 Task: Look for space in Sayama, Japan from 11th June, 2023 to 17th June, 2023 for 1 adult in price range Rs.5000 to Rs.12000. Place can be private room with 1  bedroom having 1 bed and 1 bathroom. Property type can be house, flat, guest house, hotel. Booking option can be shelf check-in. Required host language is English.
Action: Mouse moved to (423, 97)
Screenshot: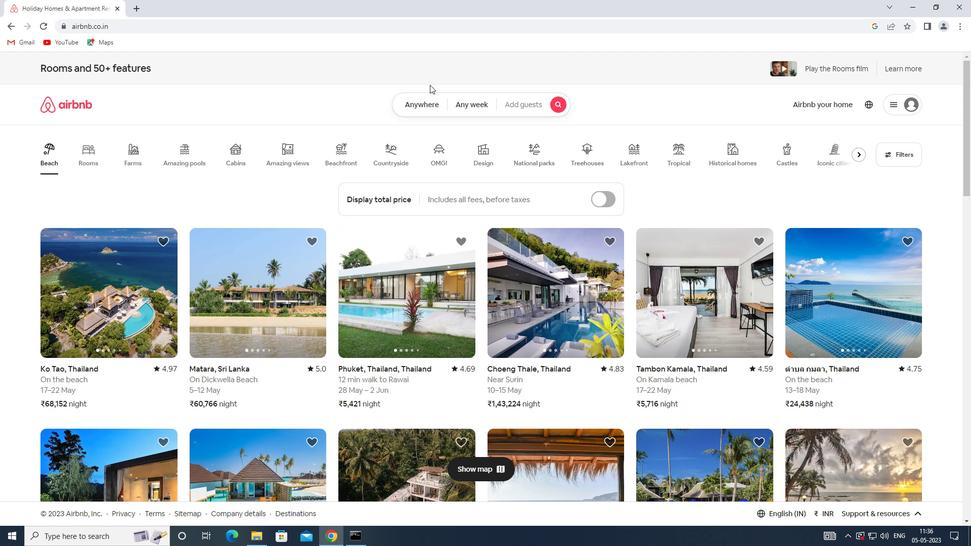 
Action: Mouse pressed left at (423, 97)
Screenshot: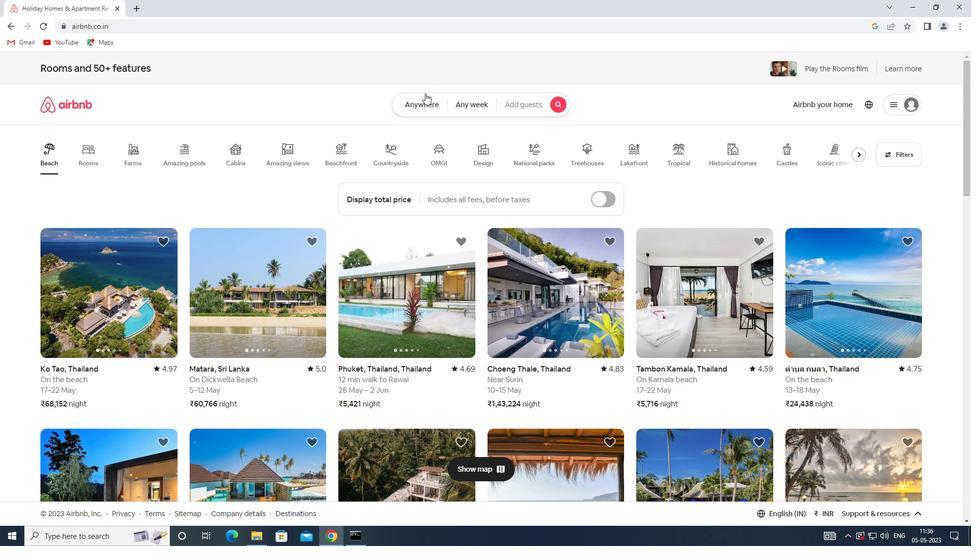 
Action: Mouse moved to (336, 140)
Screenshot: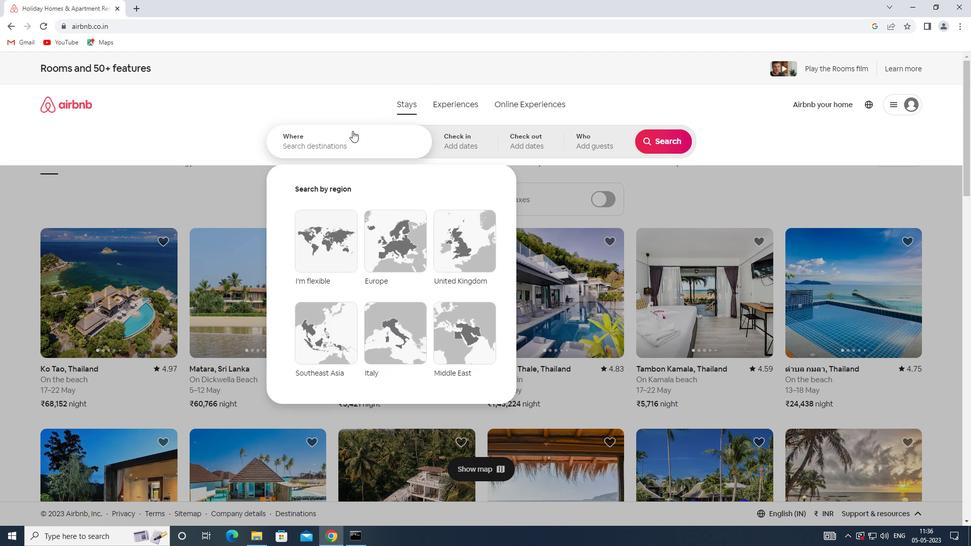 
Action: Mouse pressed left at (336, 140)
Screenshot: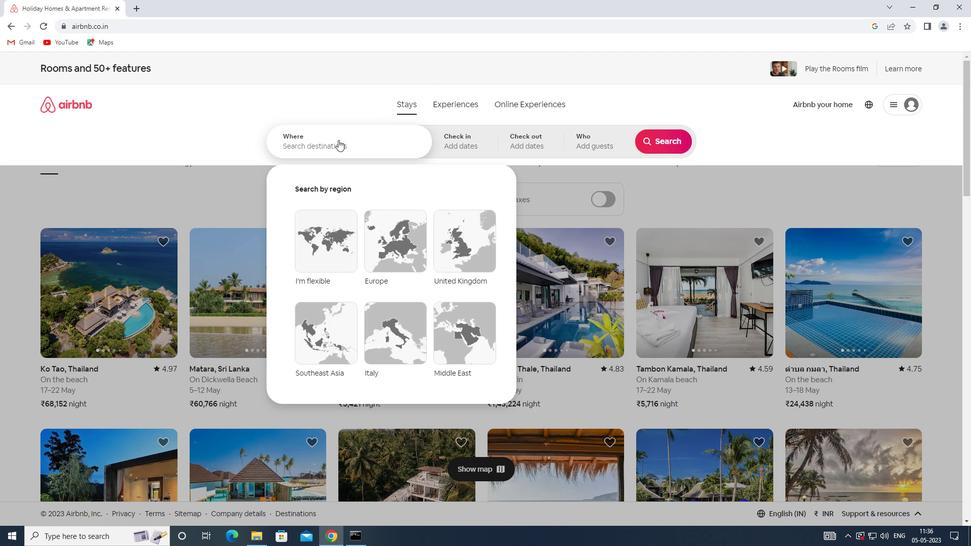 
Action: Key pressed <Key.shift>SAYAMA.<Key.backspace>,<Key.shift><Key.shift><Key.shift><Key.shift><Key.shift><Key.shift><Key.shift><Key.shift><Key.shift><Key.shift><Key.shift><Key.shift><Key.shift><Key.shift><Key.shift><Key.shift><Key.shift>JAPAN
Screenshot: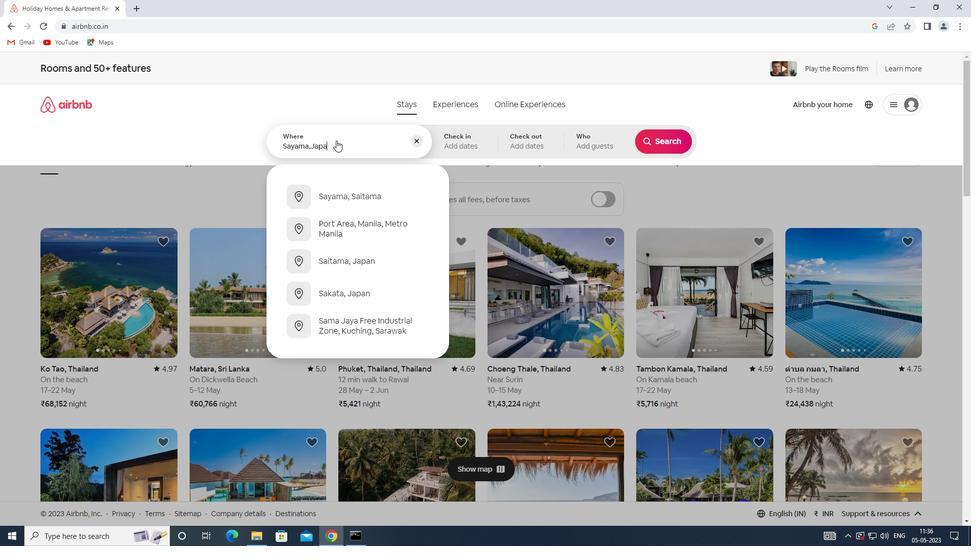 
Action: Mouse moved to (460, 147)
Screenshot: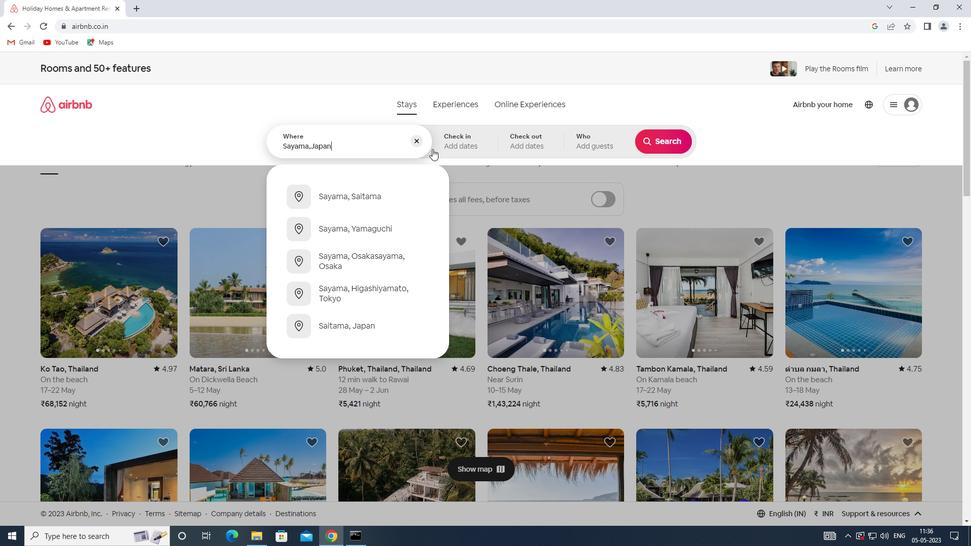 
Action: Mouse pressed left at (460, 147)
Screenshot: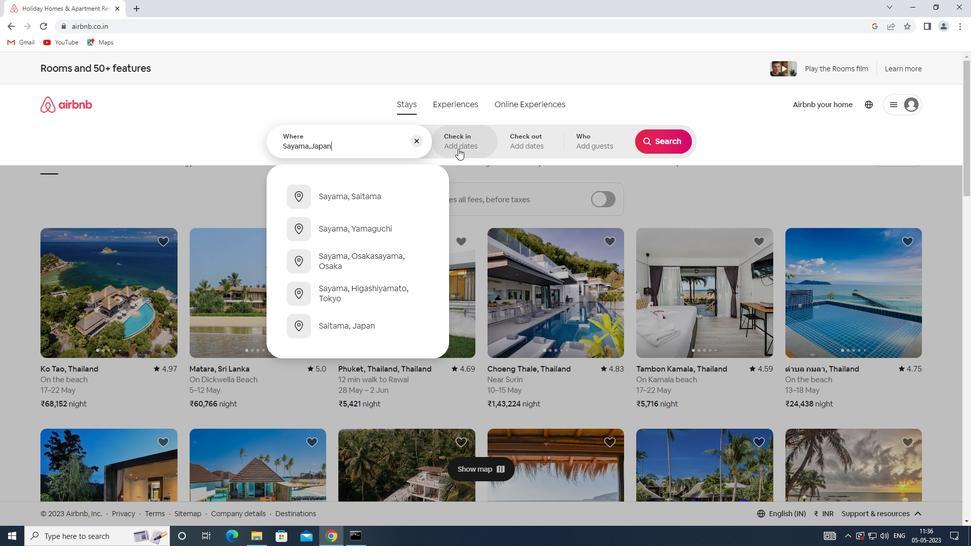 
Action: Mouse moved to (513, 321)
Screenshot: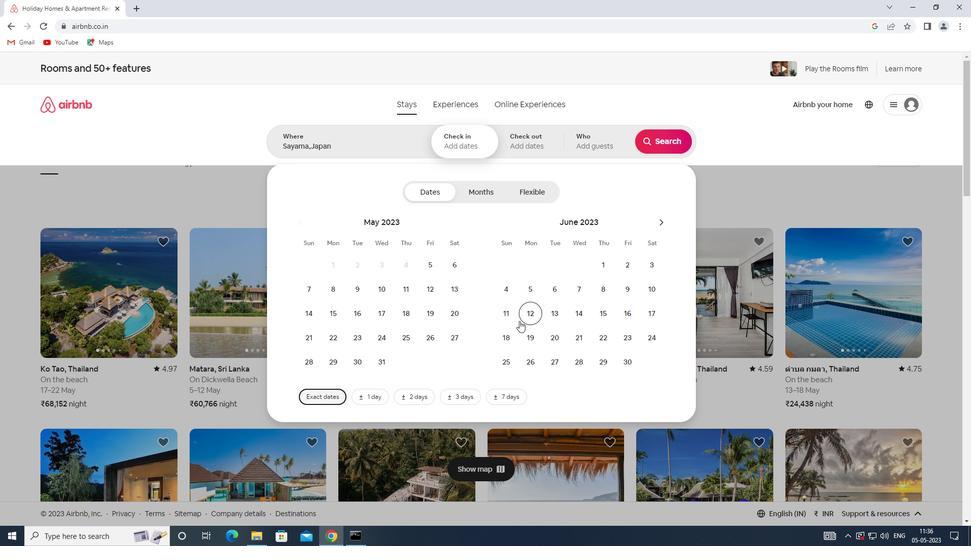 
Action: Mouse pressed left at (513, 321)
Screenshot: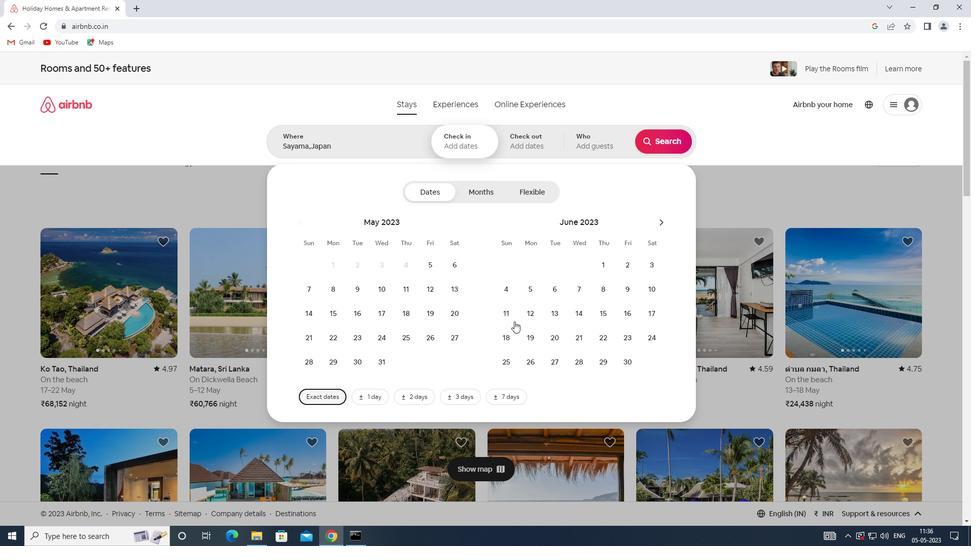 
Action: Mouse moved to (660, 316)
Screenshot: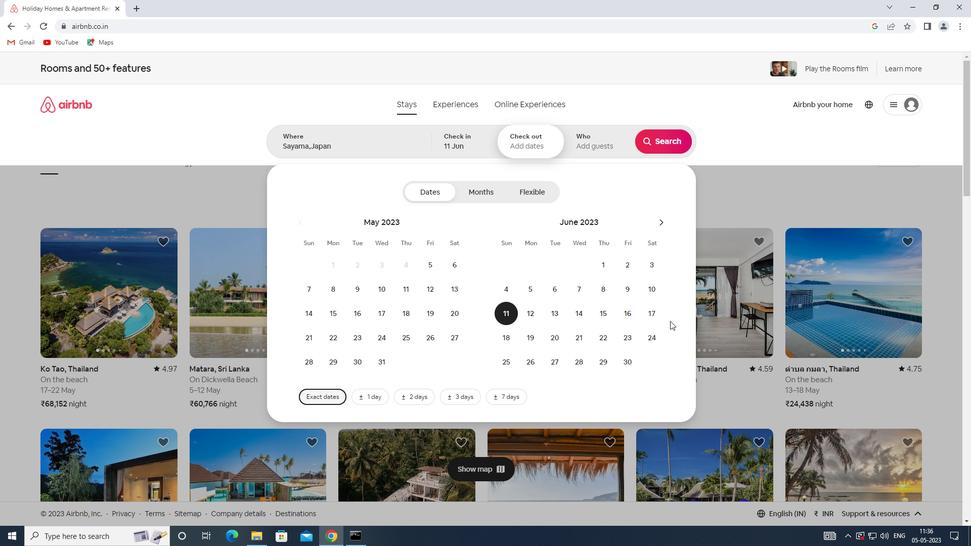 
Action: Mouse pressed left at (660, 316)
Screenshot: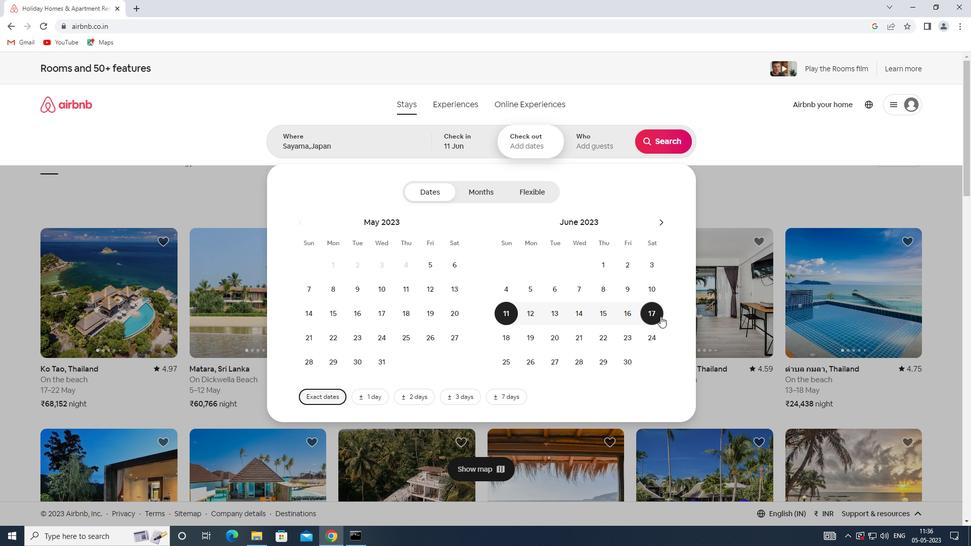 
Action: Mouse moved to (601, 137)
Screenshot: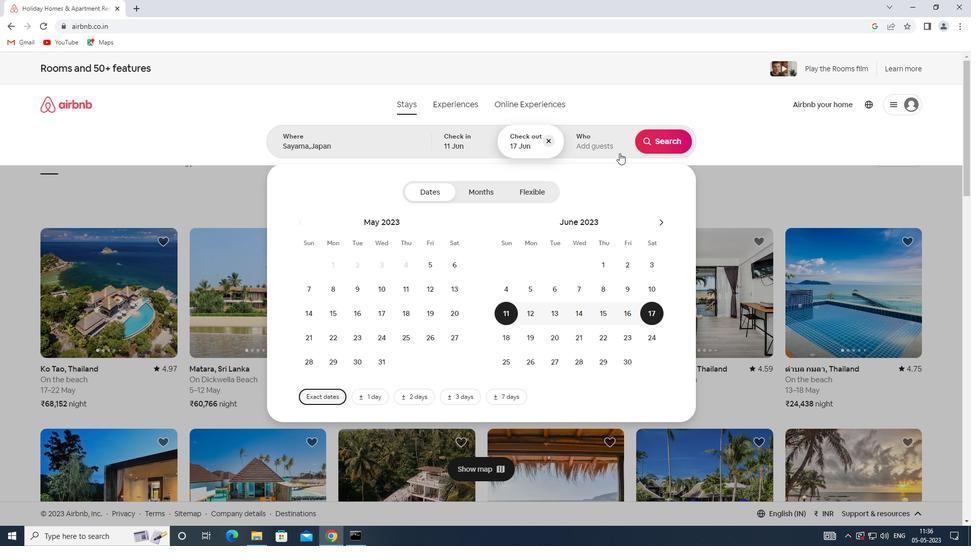 
Action: Mouse pressed left at (601, 137)
Screenshot: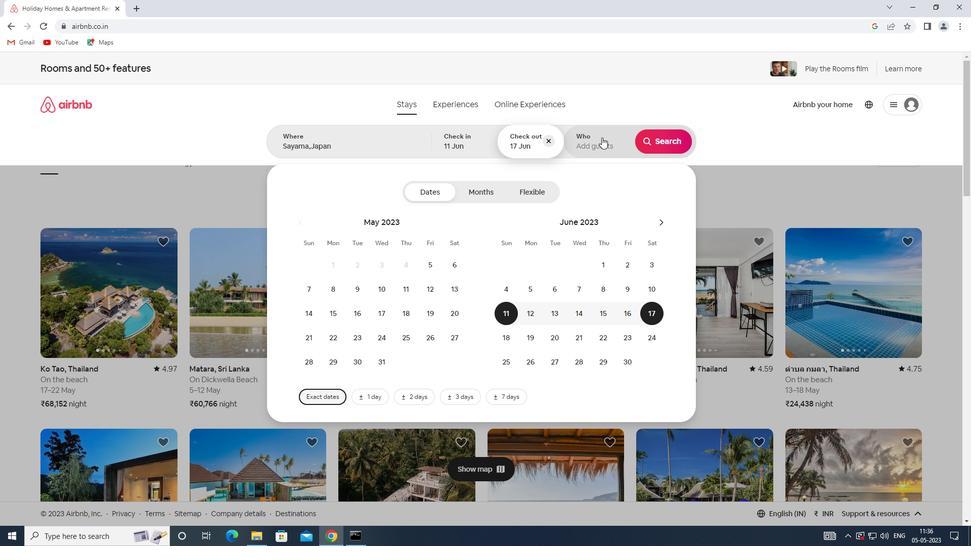 
Action: Mouse moved to (662, 192)
Screenshot: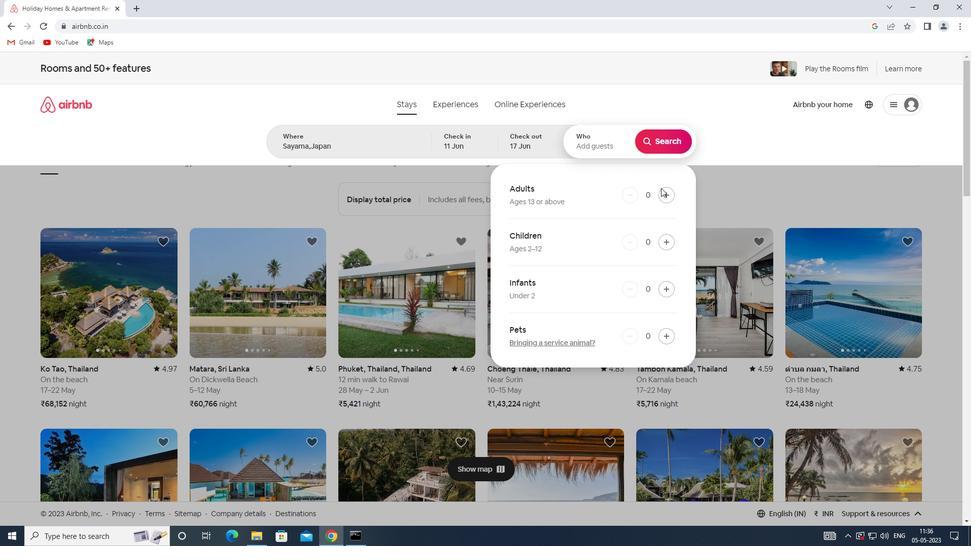 
Action: Mouse pressed left at (662, 192)
Screenshot: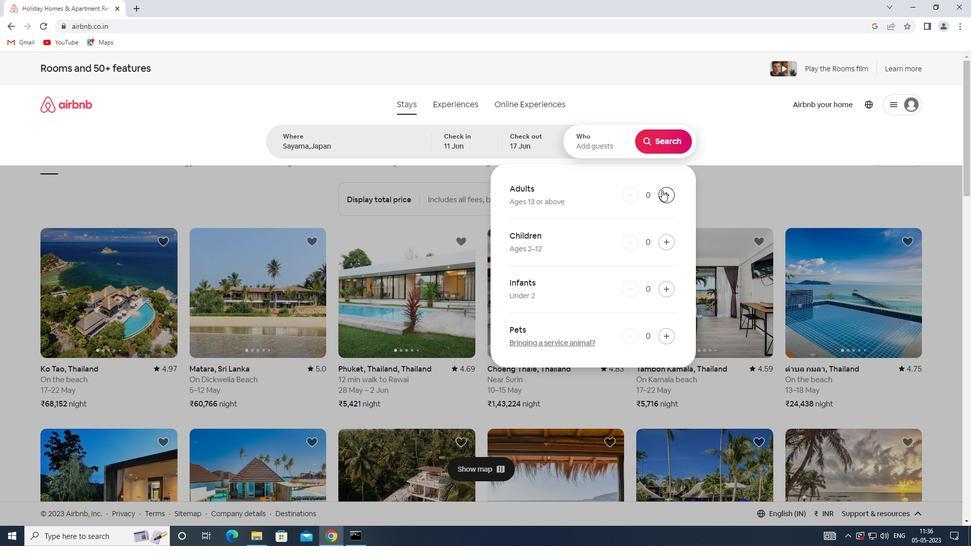 
Action: Mouse moved to (660, 131)
Screenshot: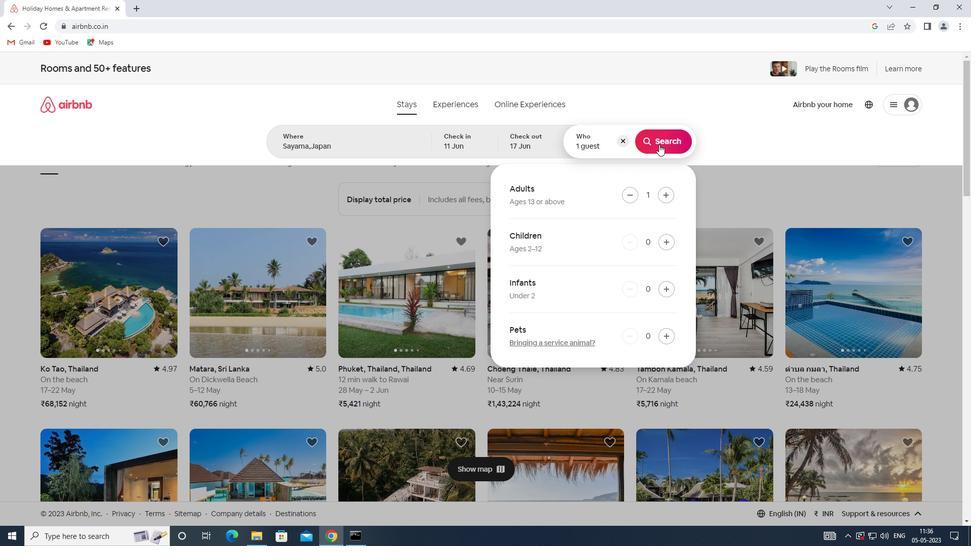 
Action: Mouse pressed left at (660, 131)
Screenshot: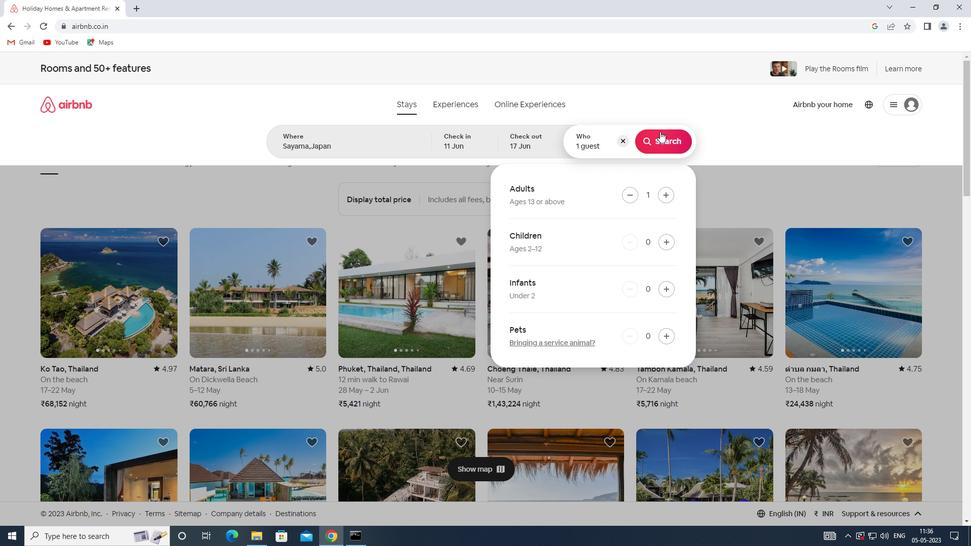 
Action: Mouse moved to (926, 106)
Screenshot: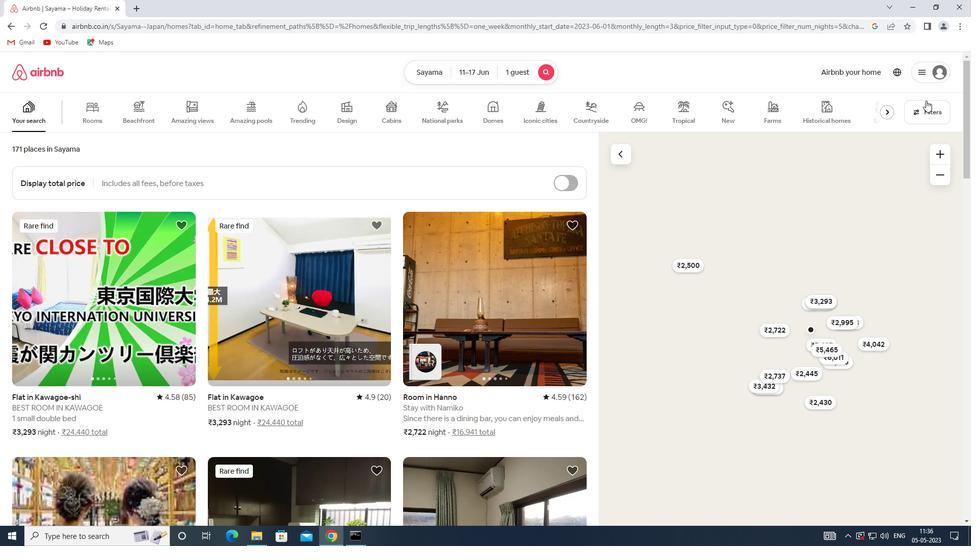 
Action: Mouse pressed left at (926, 106)
Screenshot: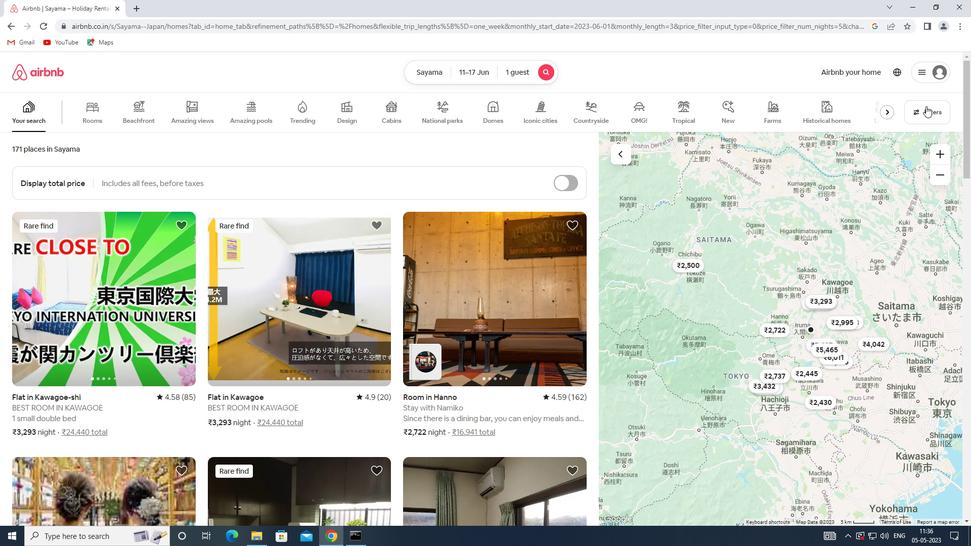 
Action: Mouse moved to (355, 362)
Screenshot: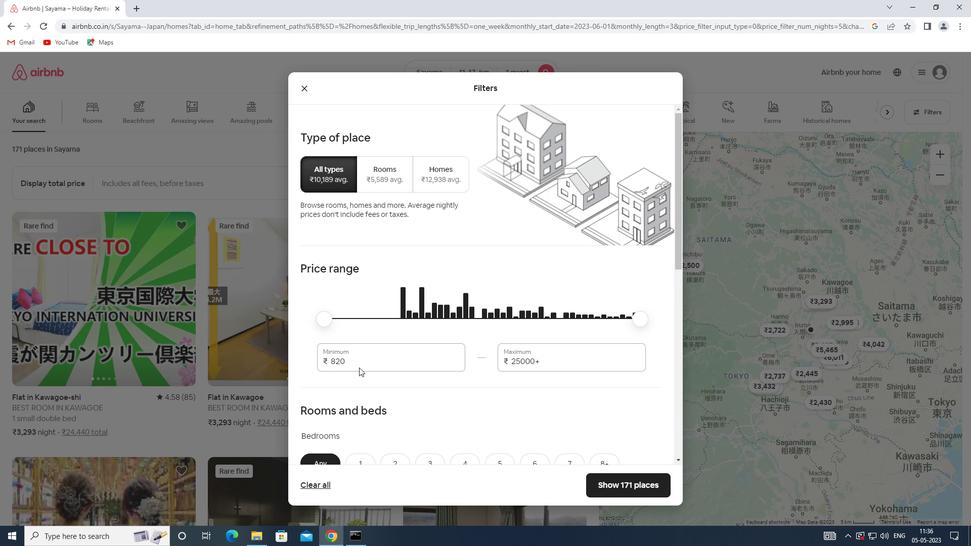
Action: Mouse pressed left at (355, 362)
Screenshot: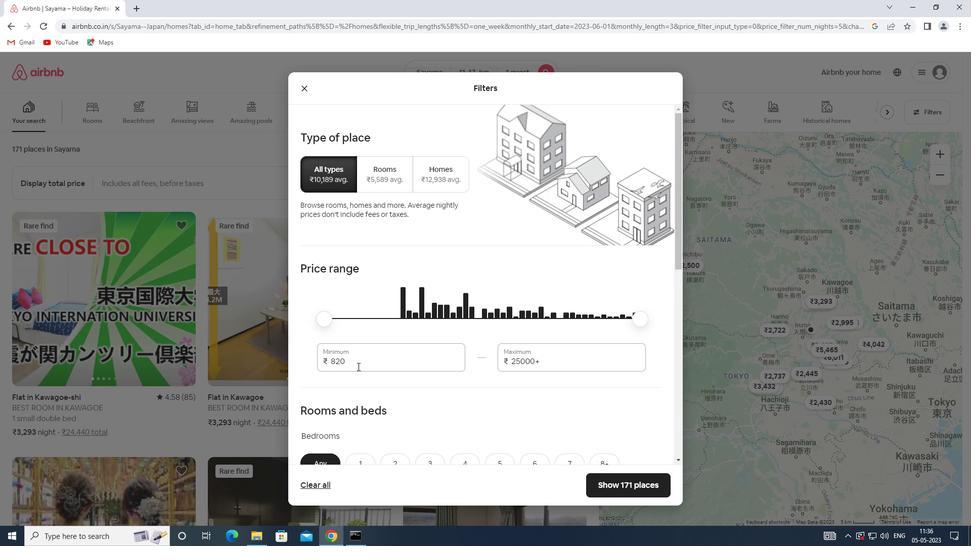 
Action: Mouse moved to (313, 361)
Screenshot: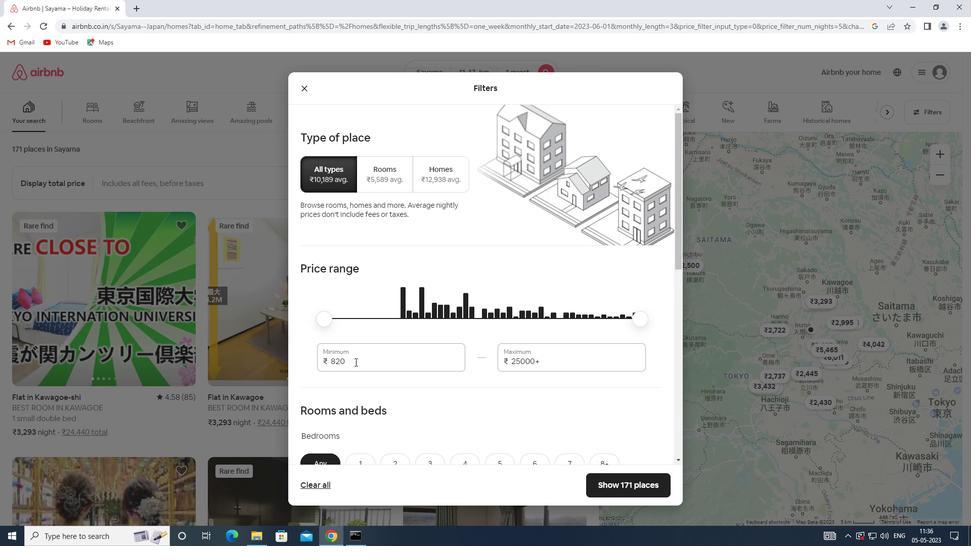 
Action: Key pressed 5000
Screenshot: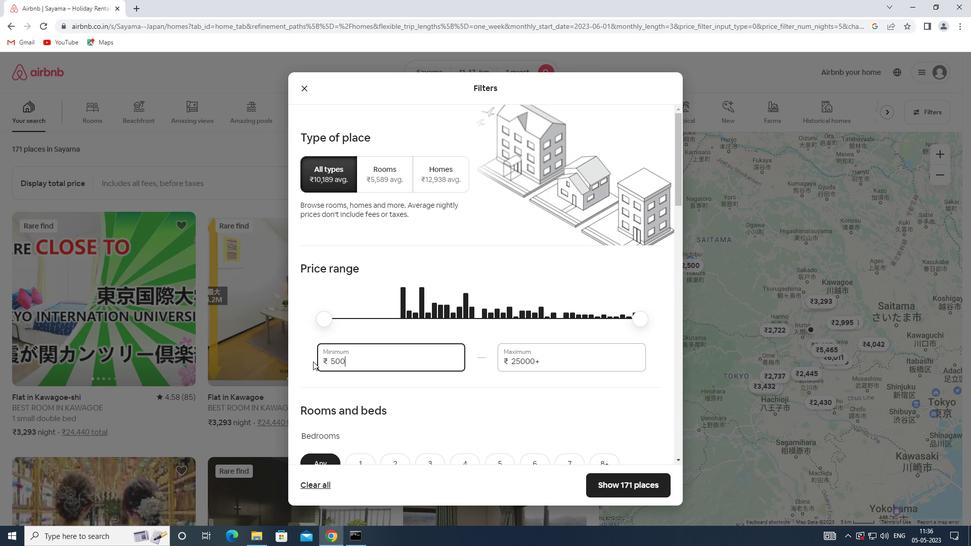 
Action: Mouse moved to (542, 362)
Screenshot: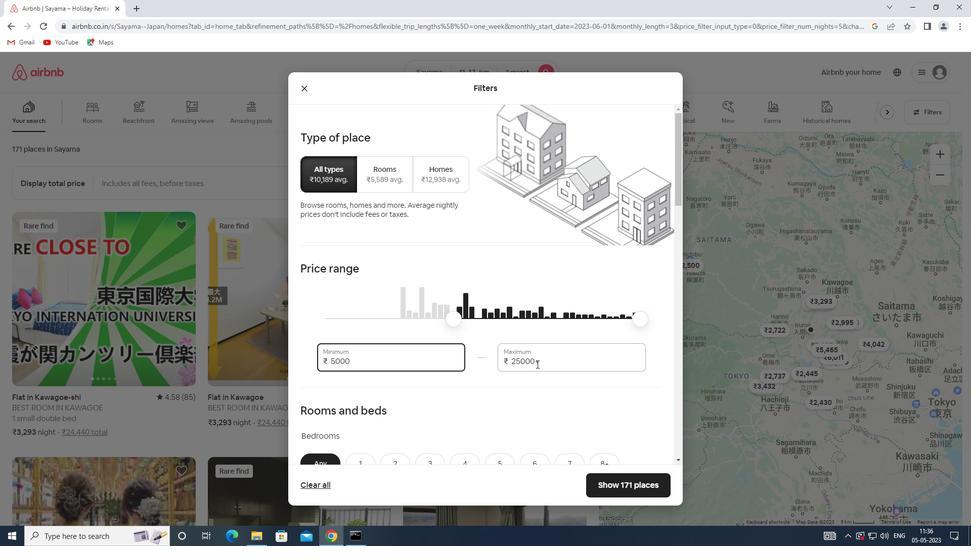 
Action: Mouse pressed left at (542, 362)
Screenshot: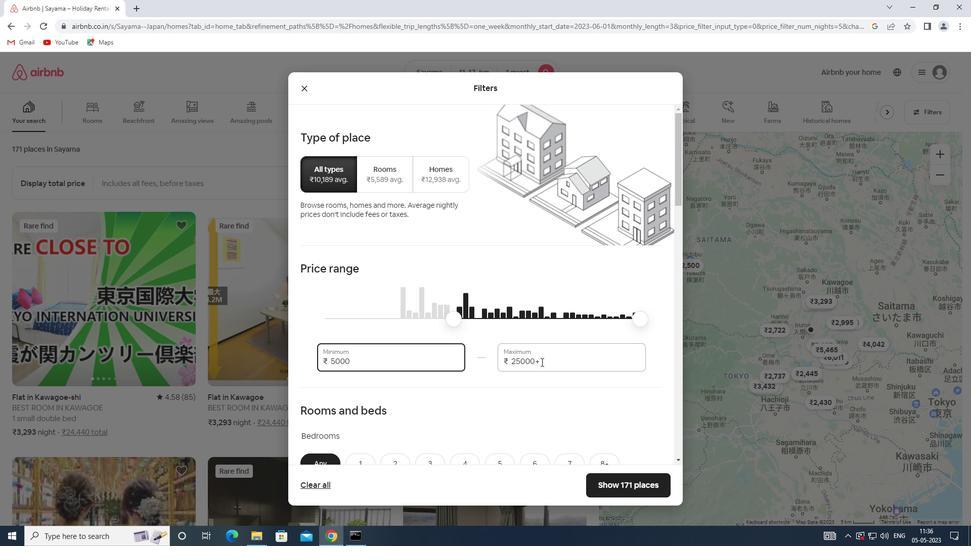 
Action: Mouse moved to (480, 365)
Screenshot: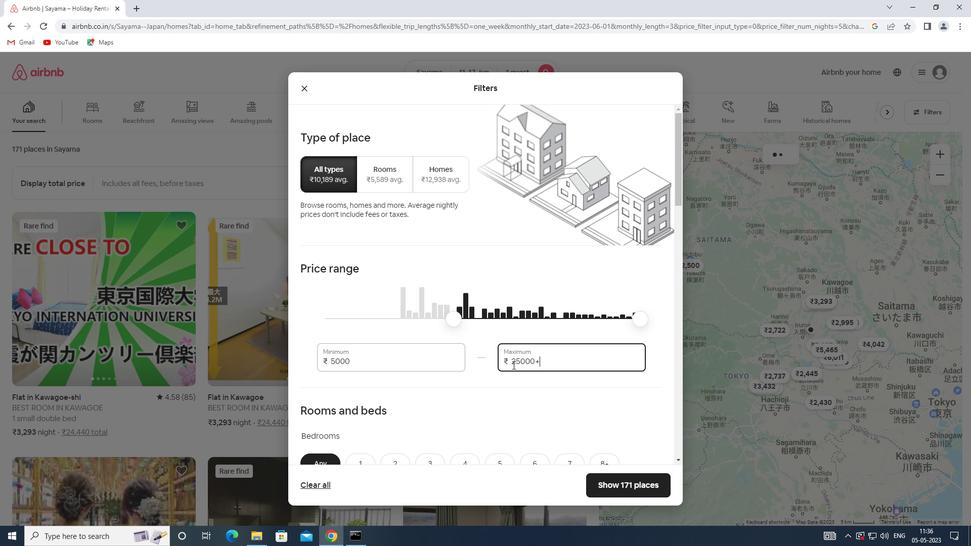 
Action: Key pressed 12000
Screenshot: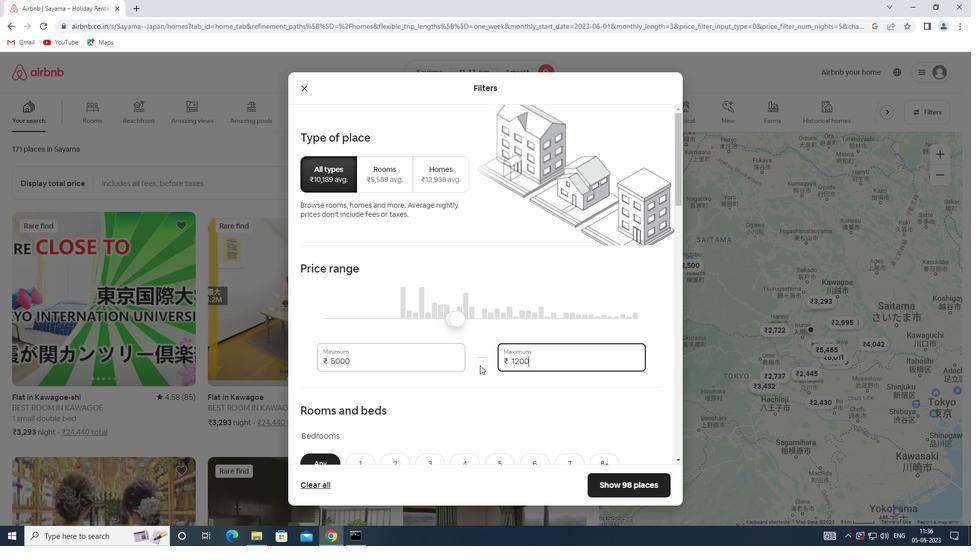 
Action: Mouse scrolled (480, 365) with delta (0, 0)
Screenshot: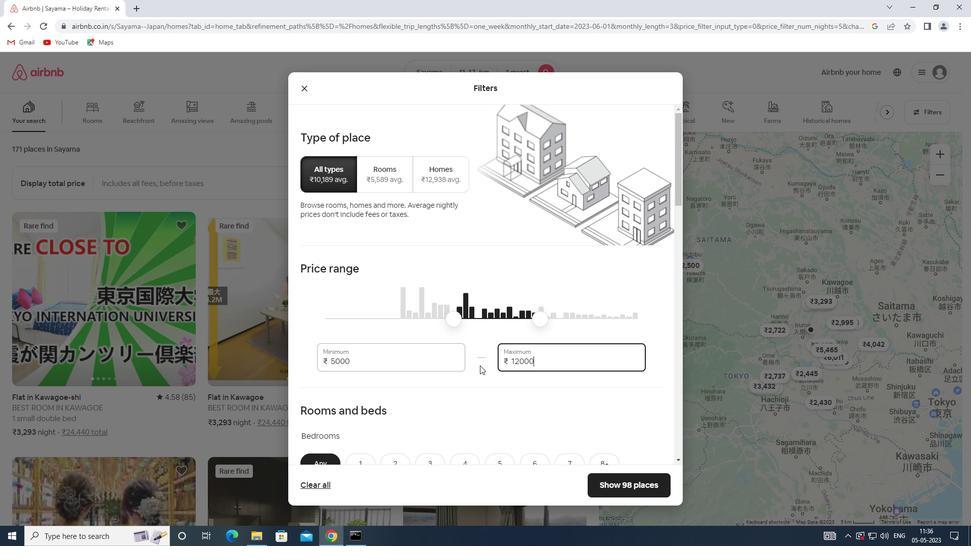 
Action: Mouse moved to (466, 373)
Screenshot: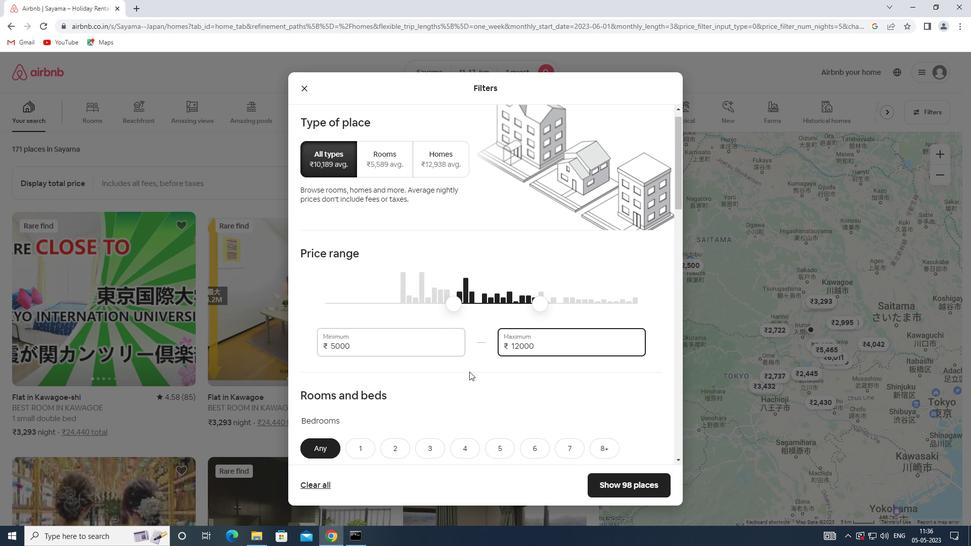 
Action: Mouse scrolled (466, 373) with delta (0, 0)
Screenshot: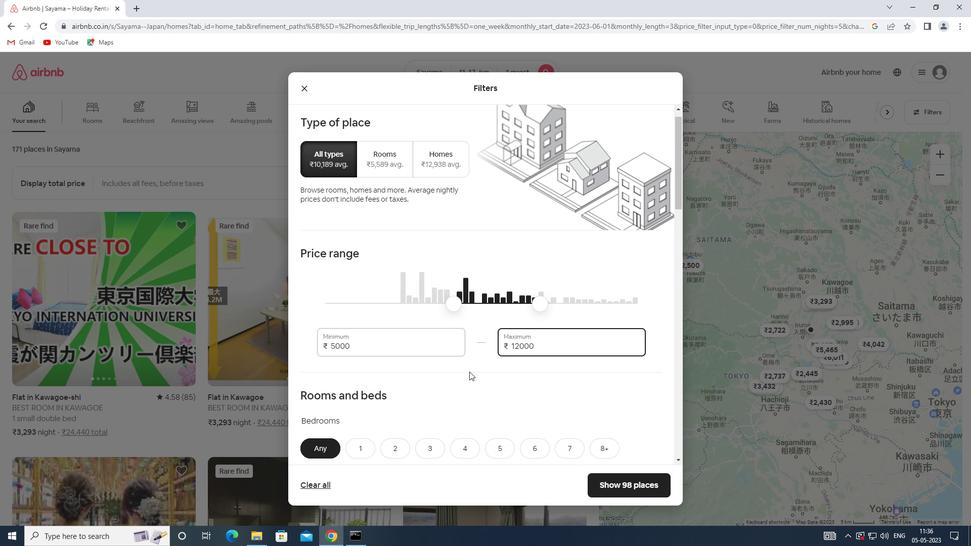 
Action: Mouse moved to (466, 373)
Screenshot: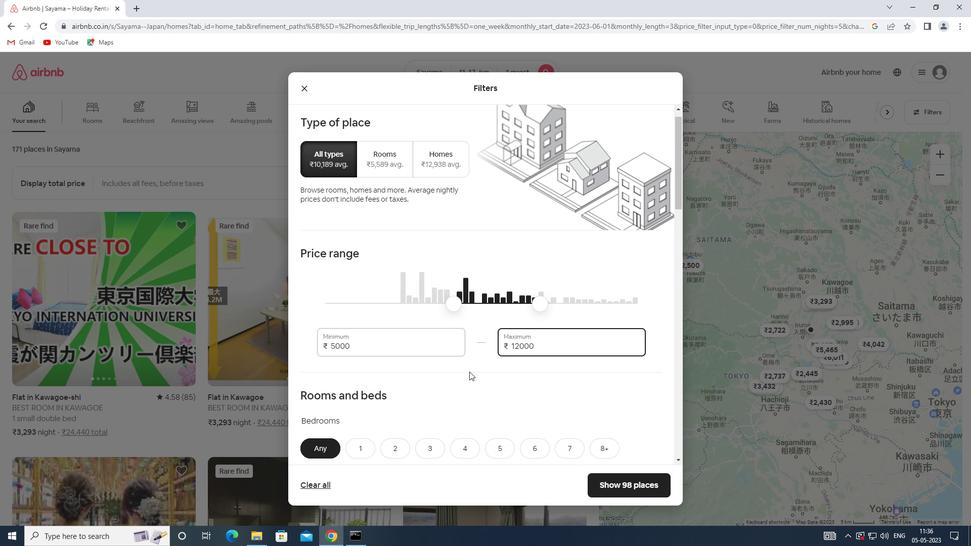 
Action: Mouse scrolled (466, 373) with delta (0, 0)
Screenshot: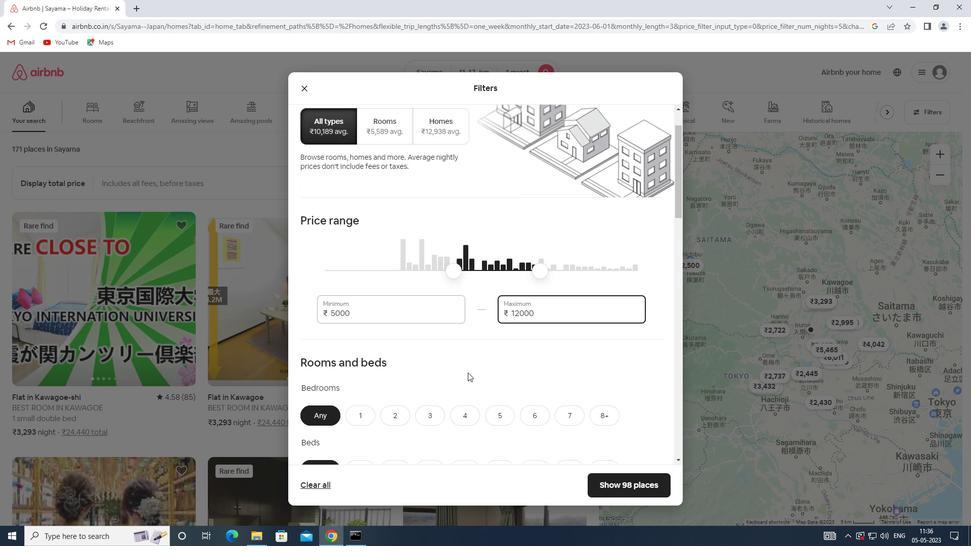 
Action: Mouse moved to (354, 311)
Screenshot: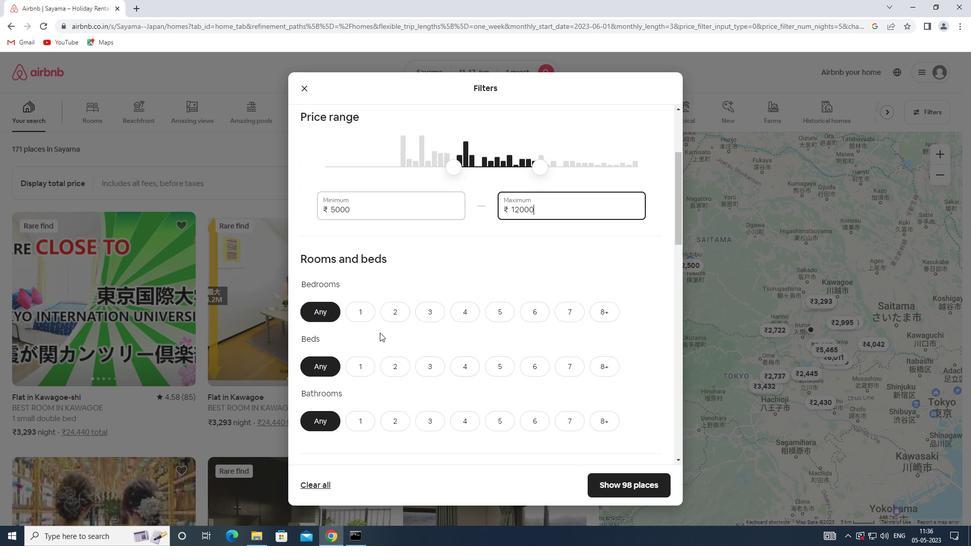 
Action: Mouse pressed left at (354, 311)
Screenshot: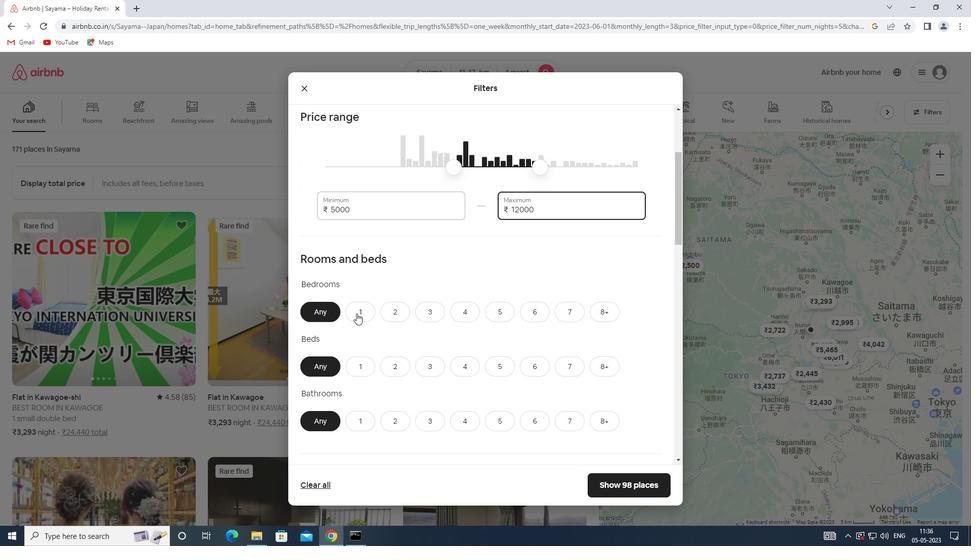 
Action: Mouse moved to (360, 363)
Screenshot: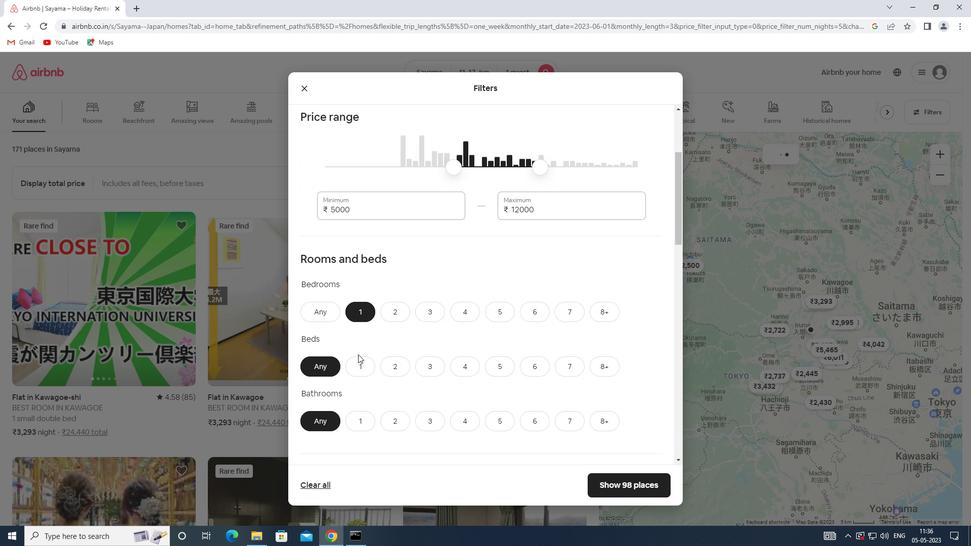 
Action: Mouse pressed left at (360, 363)
Screenshot: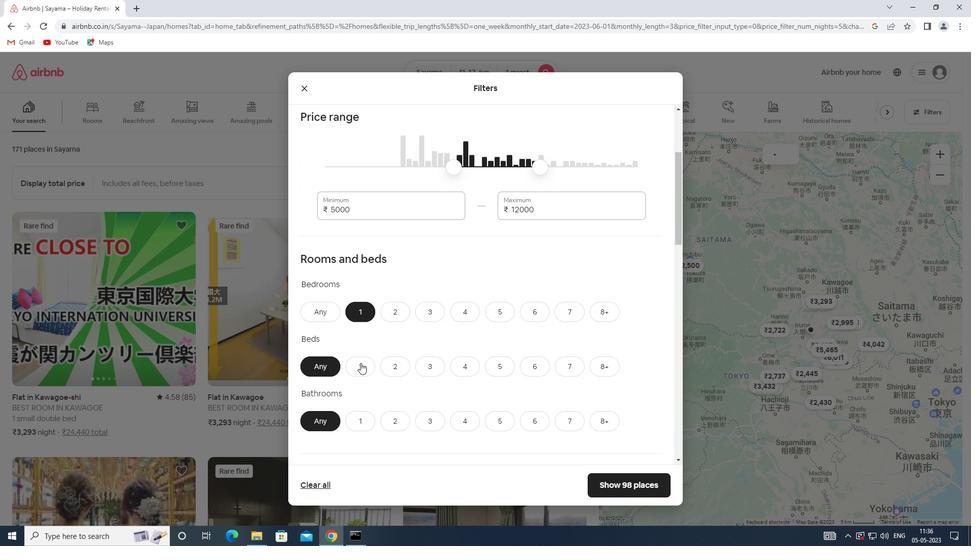 
Action: Mouse moved to (356, 421)
Screenshot: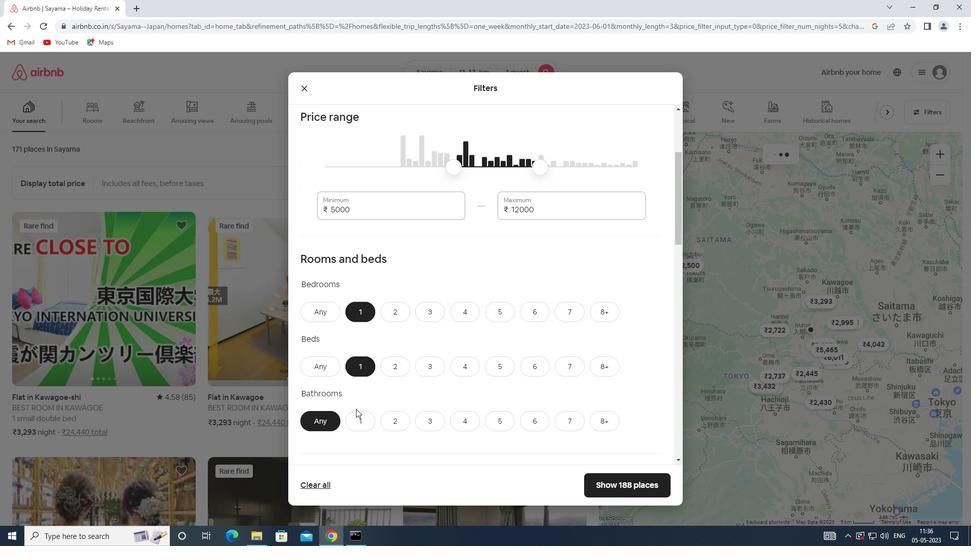 
Action: Mouse pressed left at (356, 421)
Screenshot: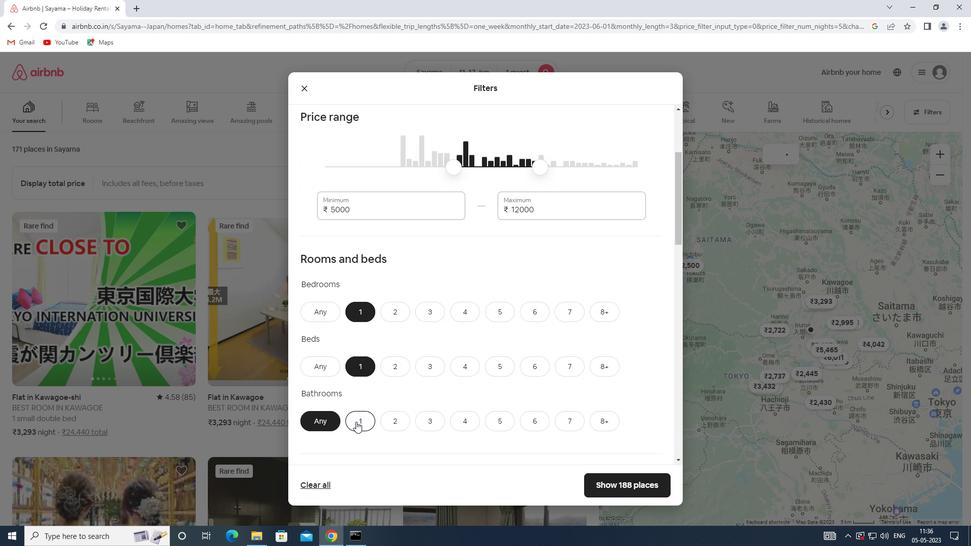
Action: Mouse scrolled (356, 421) with delta (0, 0)
Screenshot: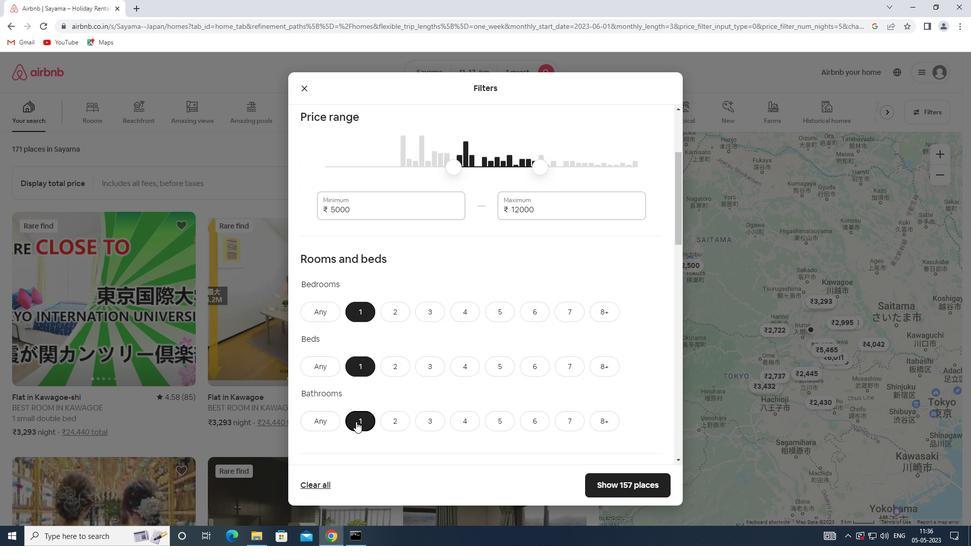 
Action: Mouse scrolled (356, 421) with delta (0, 0)
Screenshot: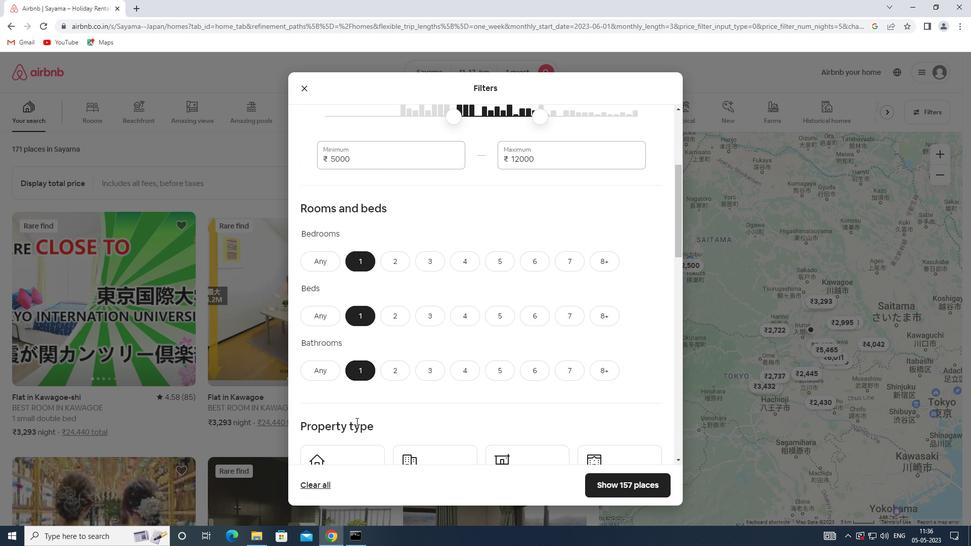 
Action: Mouse scrolled (356, 421) with delta (0, 0)
Screenshot: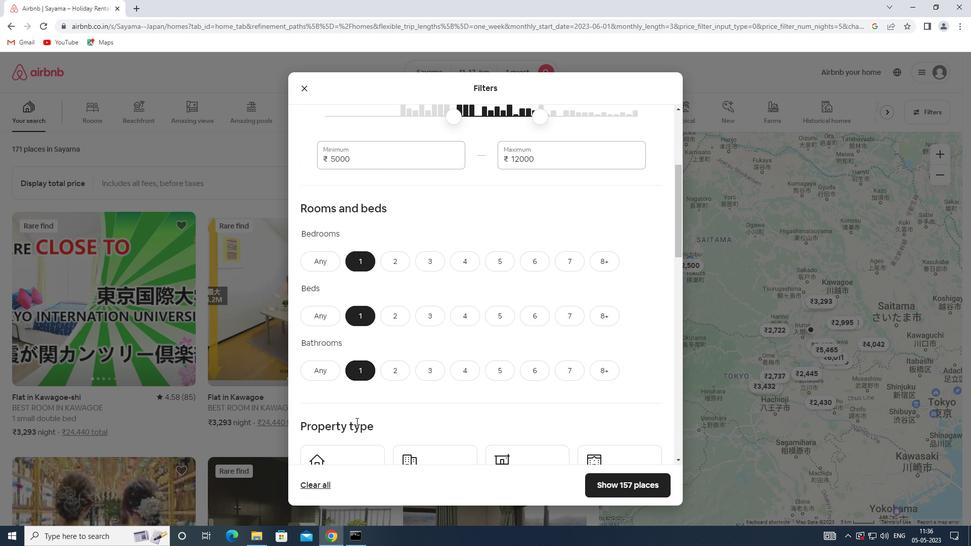 
Action: Mouse scrolled (356, 421) with delta (0, 0)
Screenshot: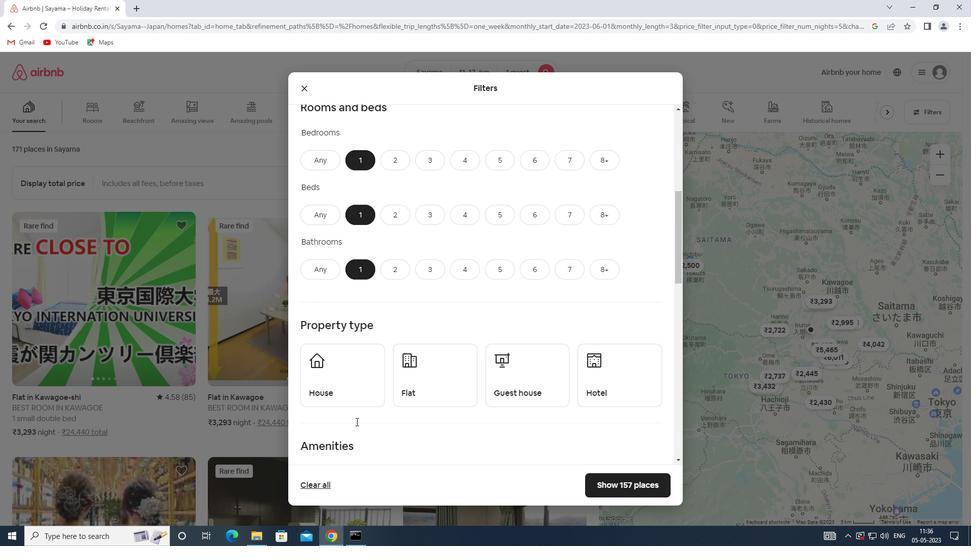 
Action: Mouse scrolled (356, 421) with delta (0, 0)
Screenshot: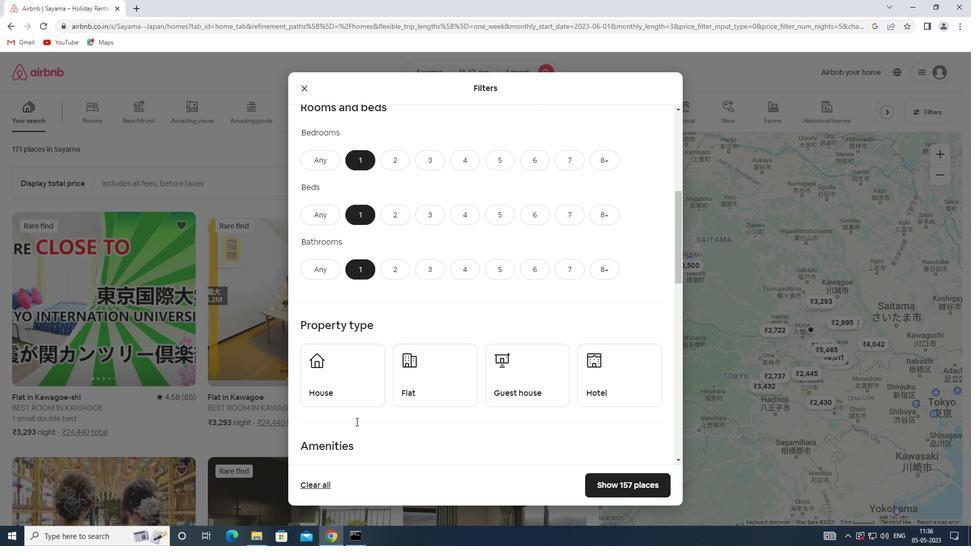 
Action: Mouse moved to (362, 293)
Screenshot: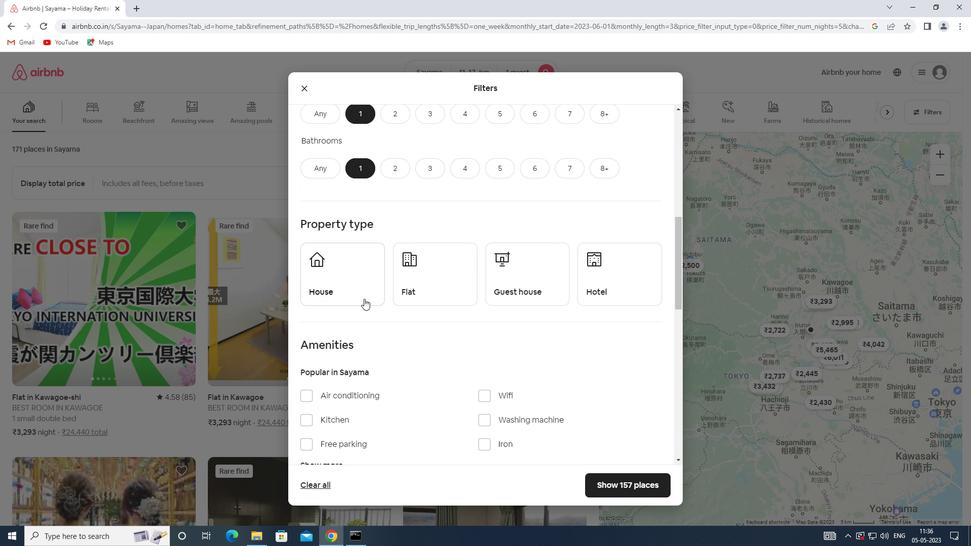 
Action: Mouse pressed left at (362, 293)
Screenshot: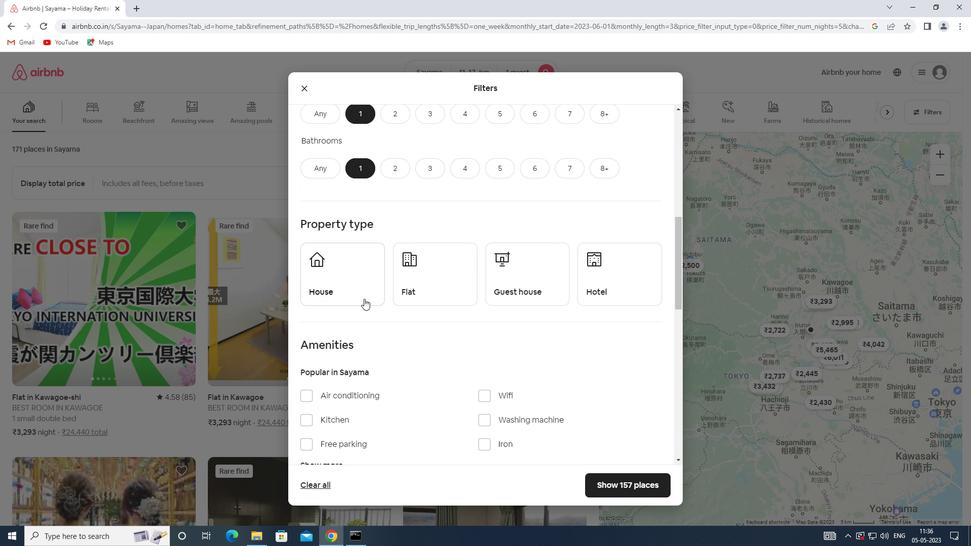 
Action: Mouse moved to (429, 291)
Screenshot: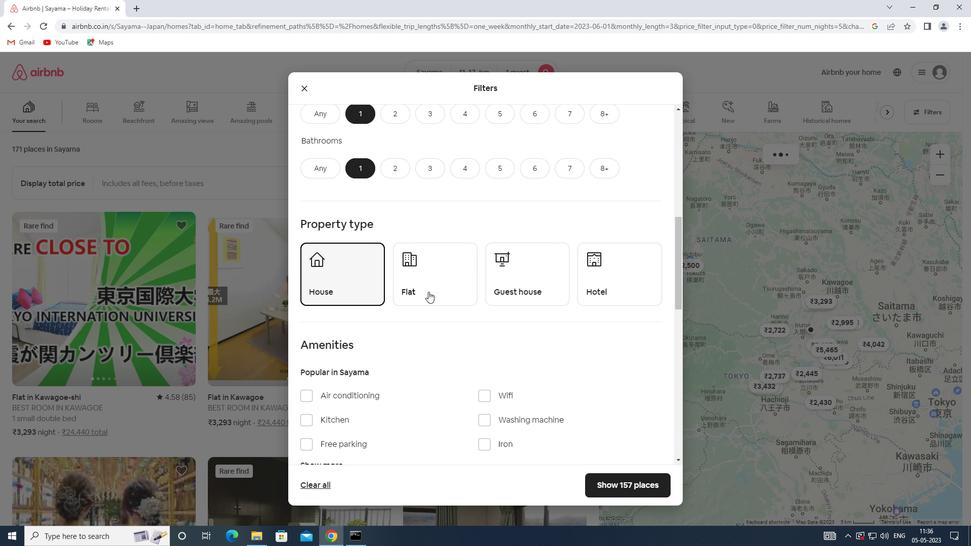 
Action: Mouse pressed left at (429, 291)
Screenshot: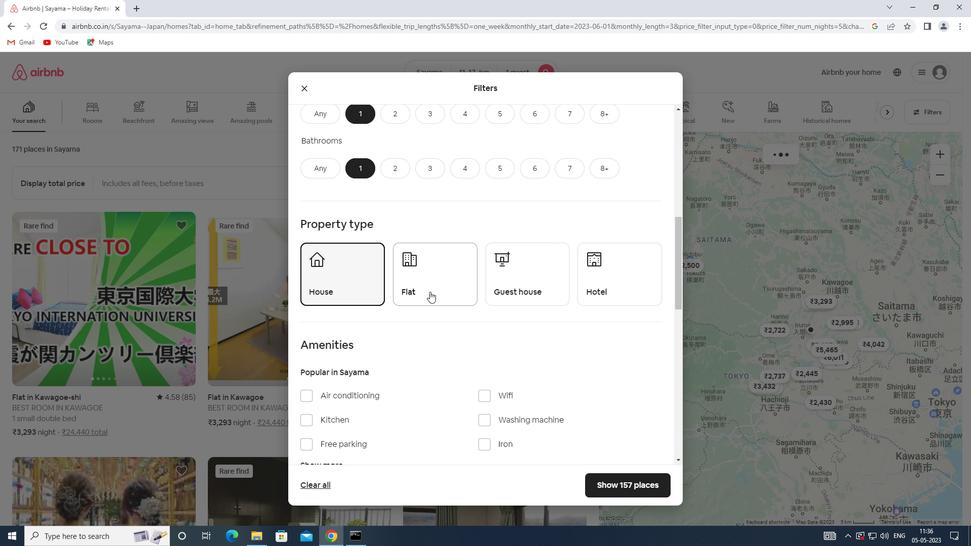 
Action: Mouse moved to (508, 287)
Screenshot: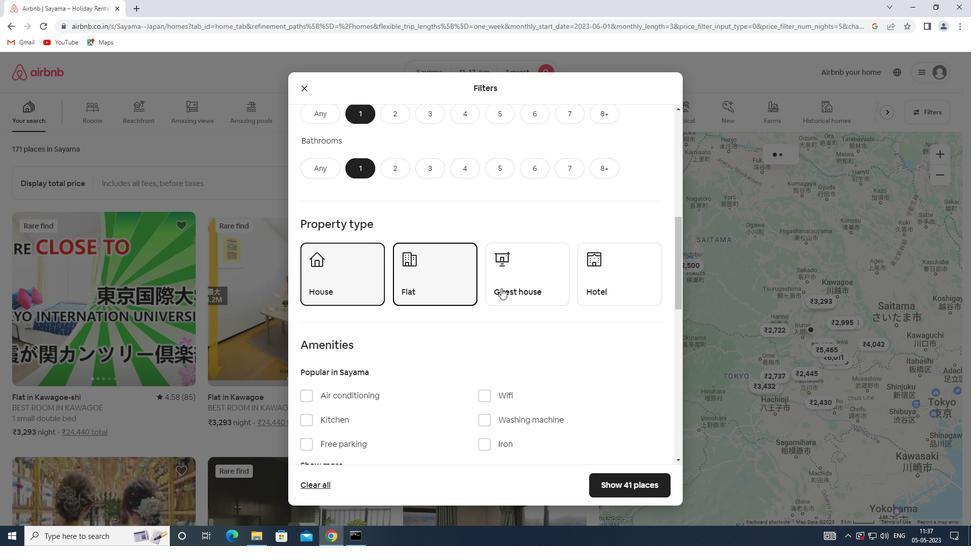 
Action: Mouse pressed left at (508, 287)
Screenshot: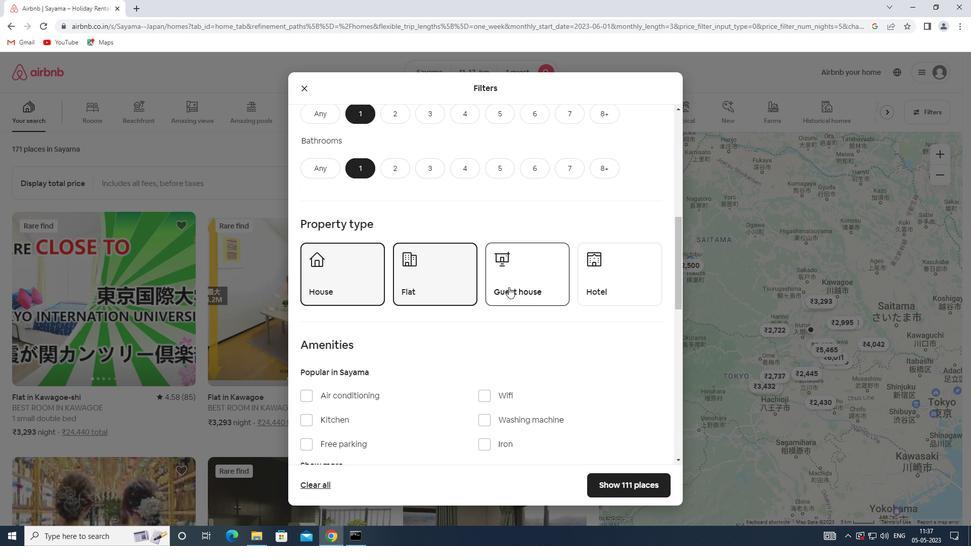 
Action: Mouse moved to (595, 280)
Screenshot: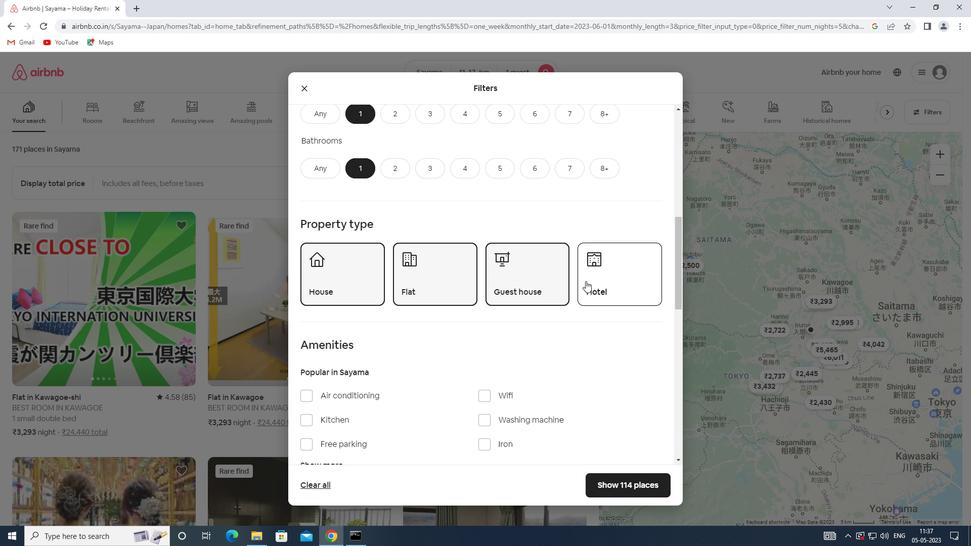 
Action: Mouse pressed left at (595, 280)
Screenshot: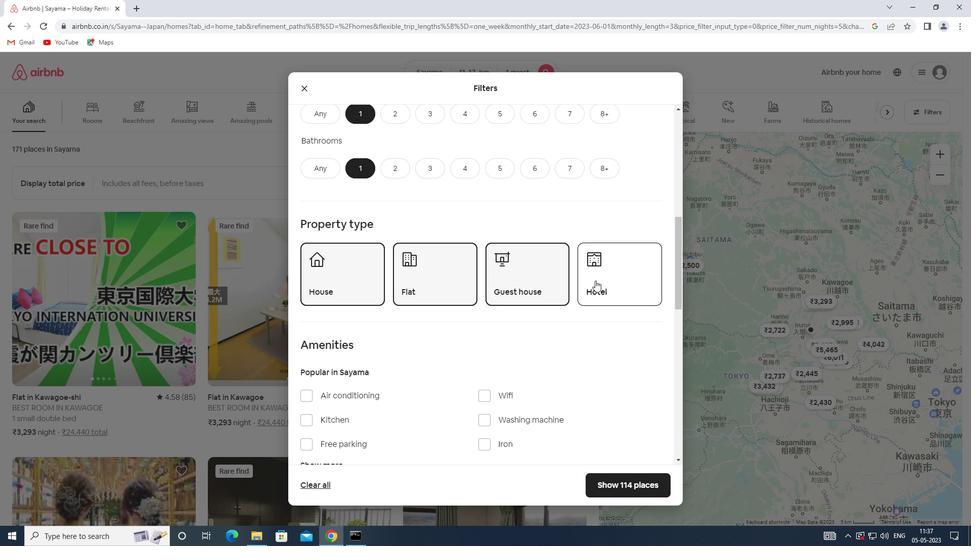 
Action: Mouse scrolled (595, 280) with delta (0, 0)
Screenshot: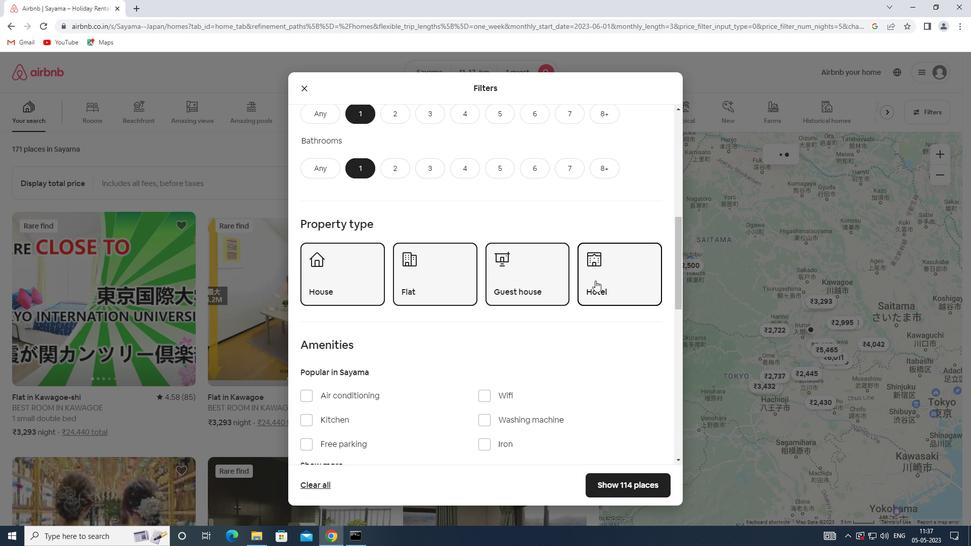 
Action: Mouse scrolled (595, 280) with delta (0, 0)
Screenshot: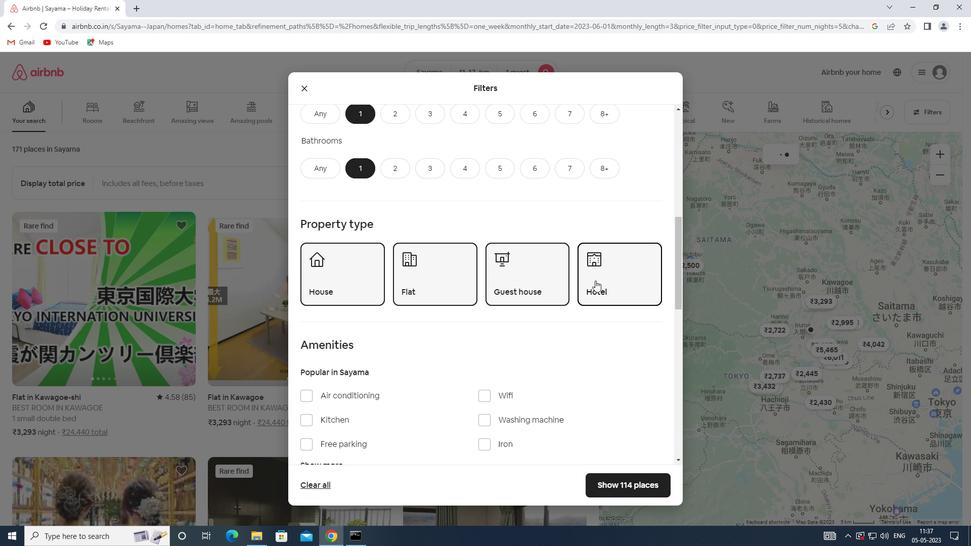 
Action: Mouse scrolled (595, 280) with delta (0, 0)
Screenshot: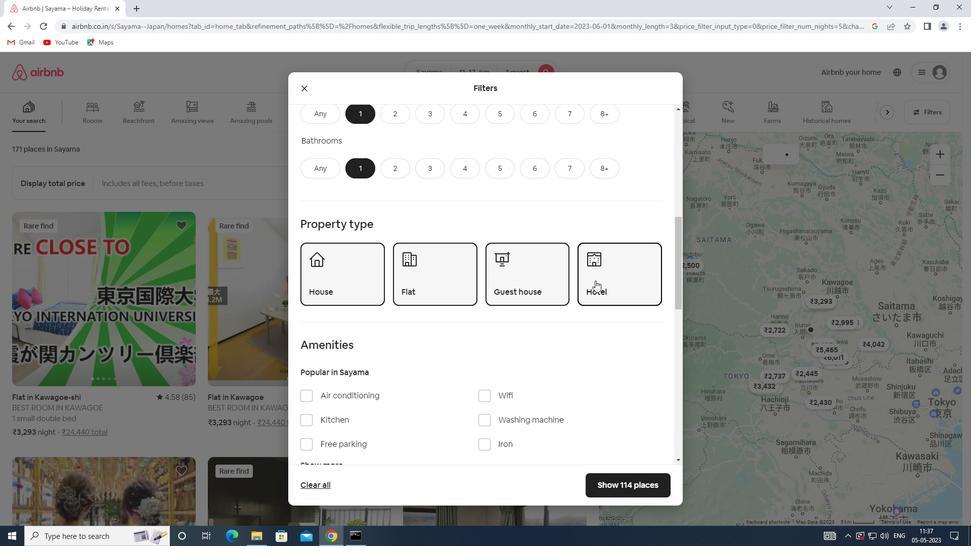 
Action: Mouse scrolled (595, 280) with delta (0, 0)
Screenshot: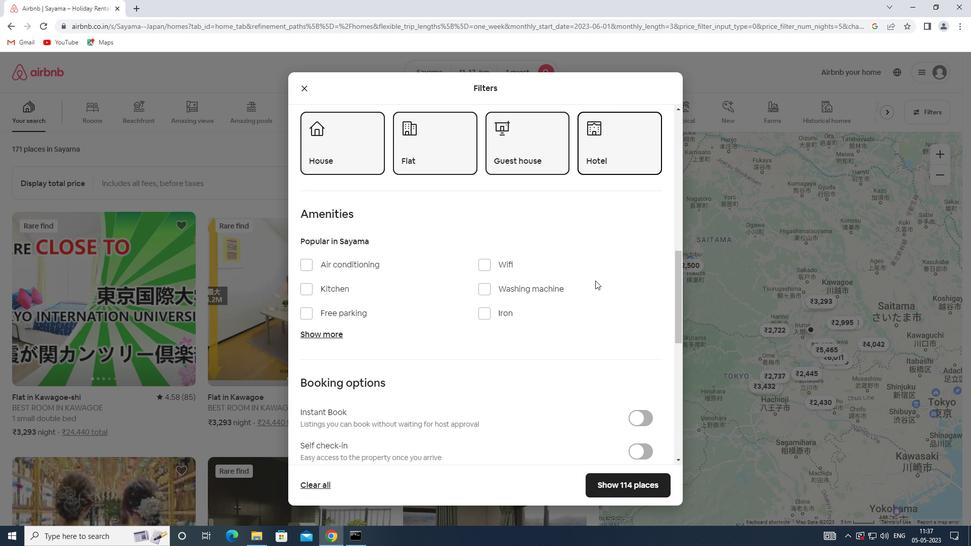
Action: Mouse scrolled (595, 280) with delta (0, 0)
Screenshot: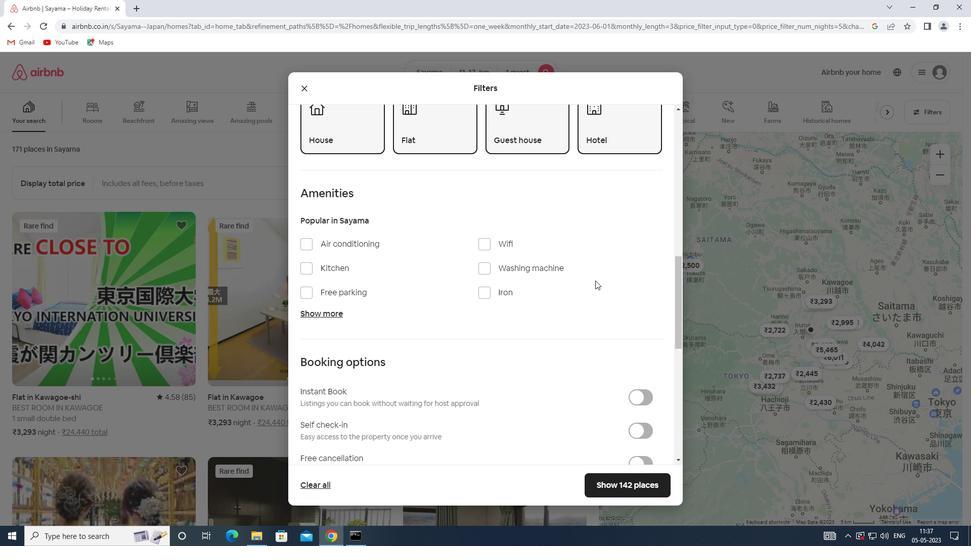 
Action: Mouse scrolled (595, 280) with delta (0, 0)
Screenshot: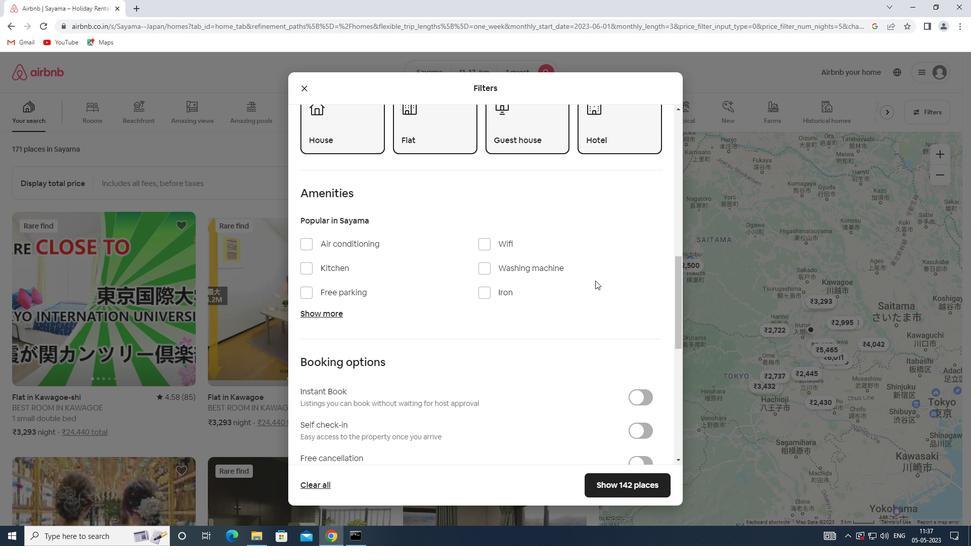 
Action: Mouse moved to (645, 281)
Screenshot: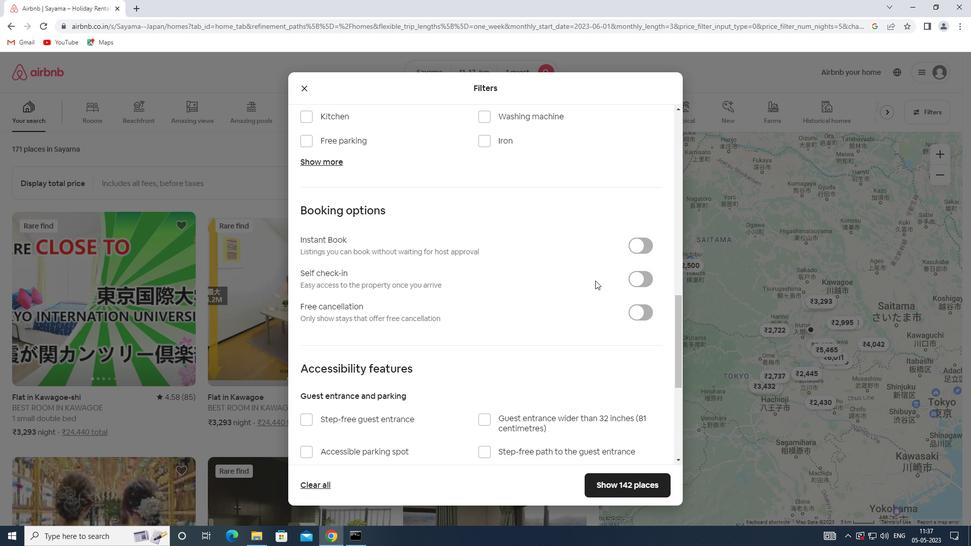 
Action: Mouse pressed left at (645, 281)
Screenshot: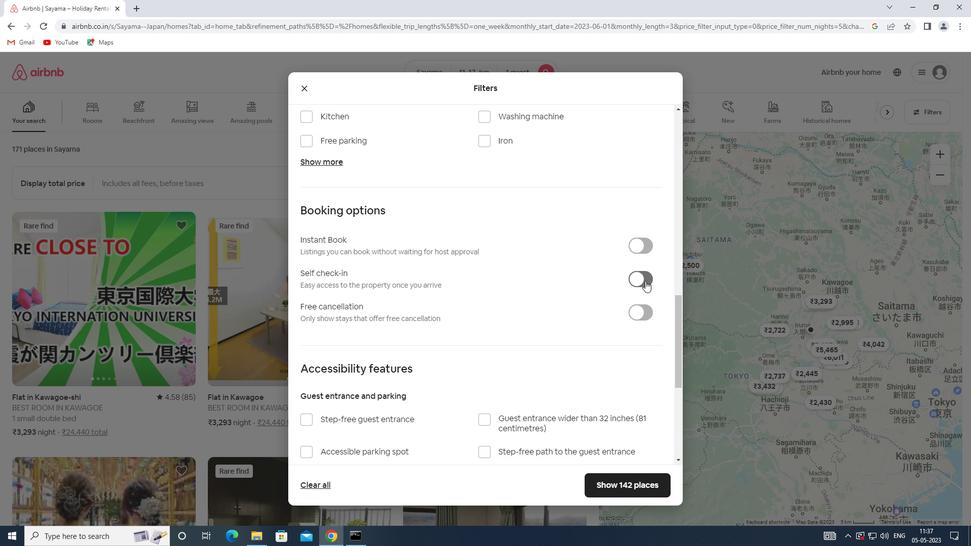 
Action: Mouse moved to (384, 318)
Screenshot: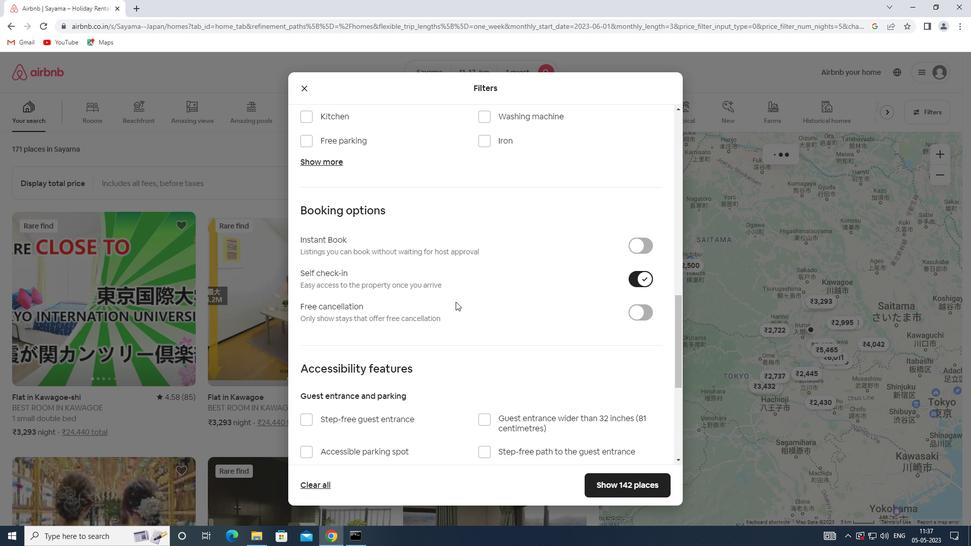 
Action: Mouse scrolled (384, 317) with delta (0, 0)
Screenshot: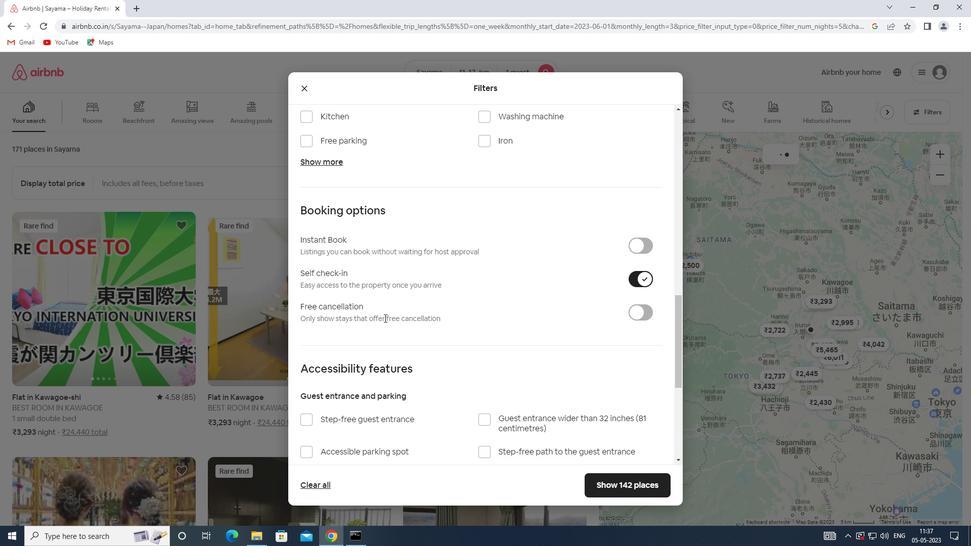 
Action: Mouse scrolled (384, 317) with delta (0, 0)
Screenshot: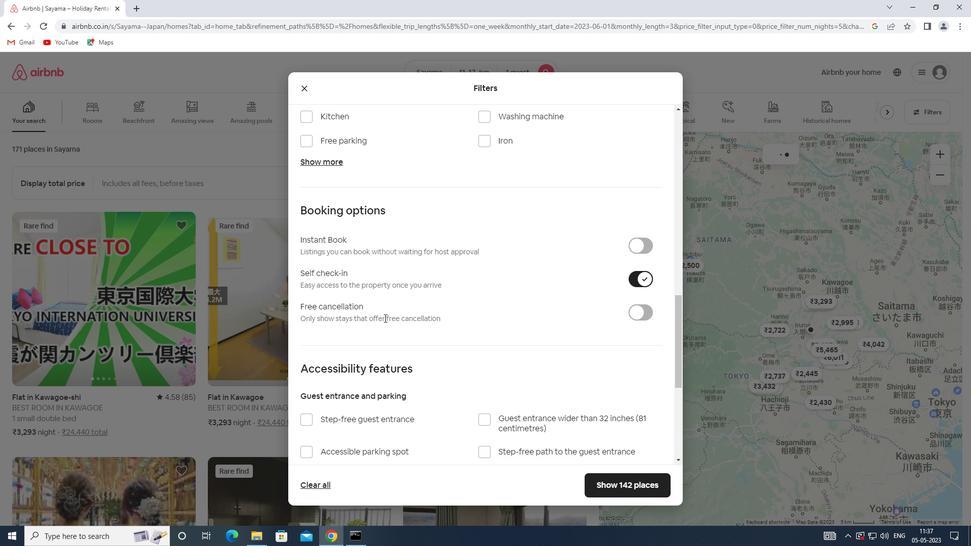 
Action: Mouse scrolled (384, 317) with delta (0, 0)
Screenshot: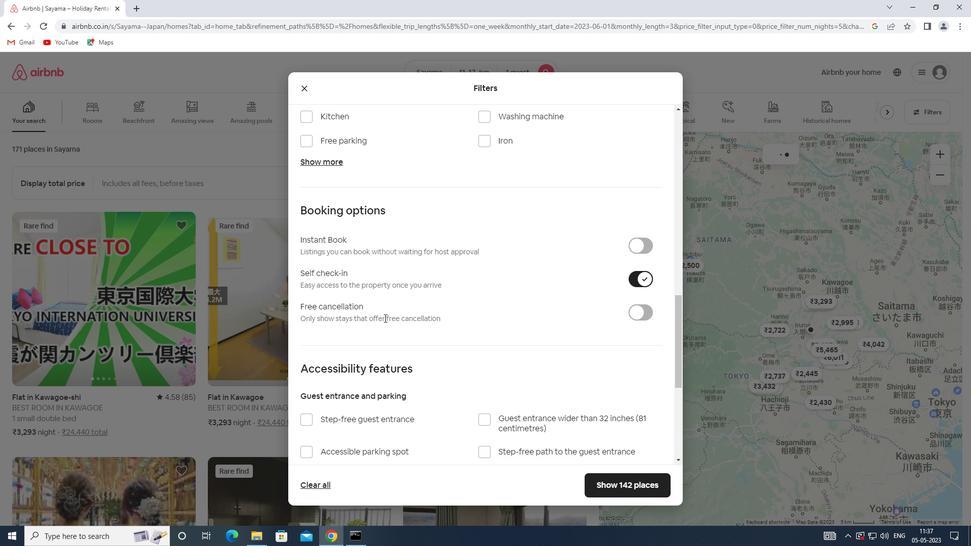 
Action: Mouse scrolled (384, 317) with delta (0, 0)
Screenshot: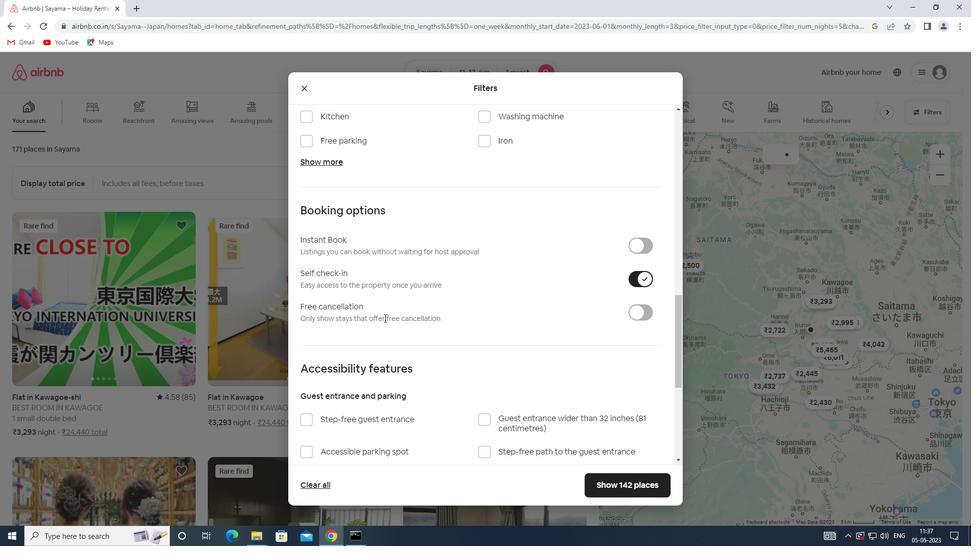 
Action: Mouse scrolled (384, 317) with delta (0, 0)
Screenshot: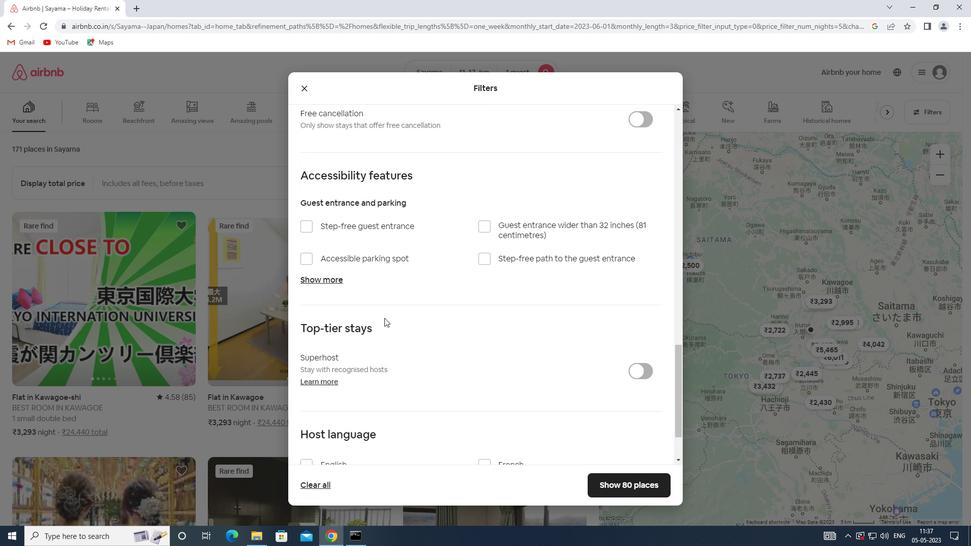 
Action: Mouse scrolled (384, 317) with delta (0, 0)
Screenshot: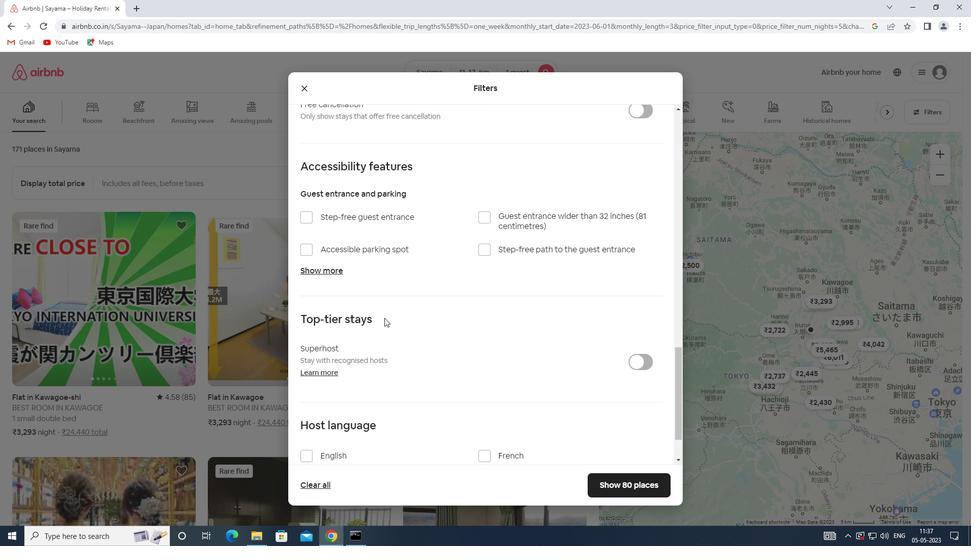 
Action: Mouse scrolled (384, 317) with delta (0, 0)
Screenshot: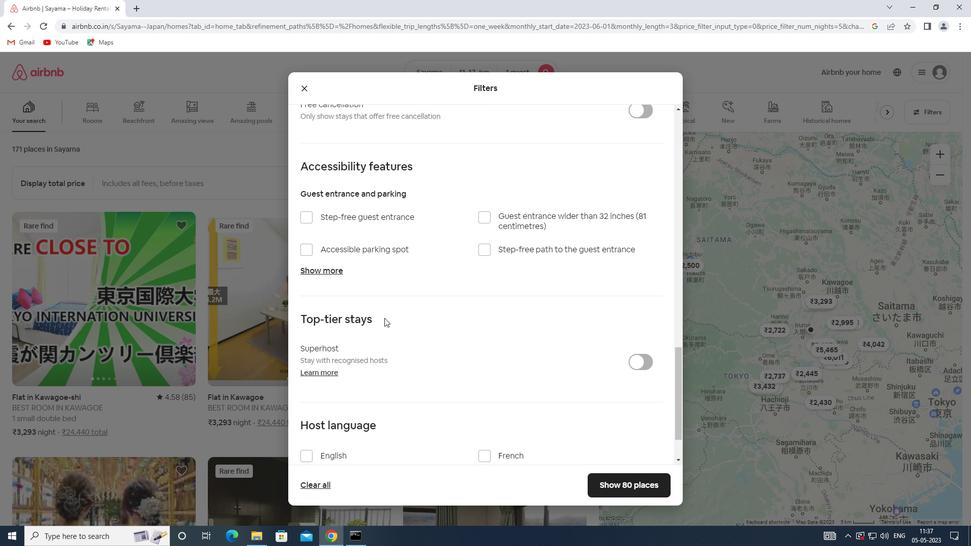 
Action: Mouse moved to (335, 398)
Screenshot: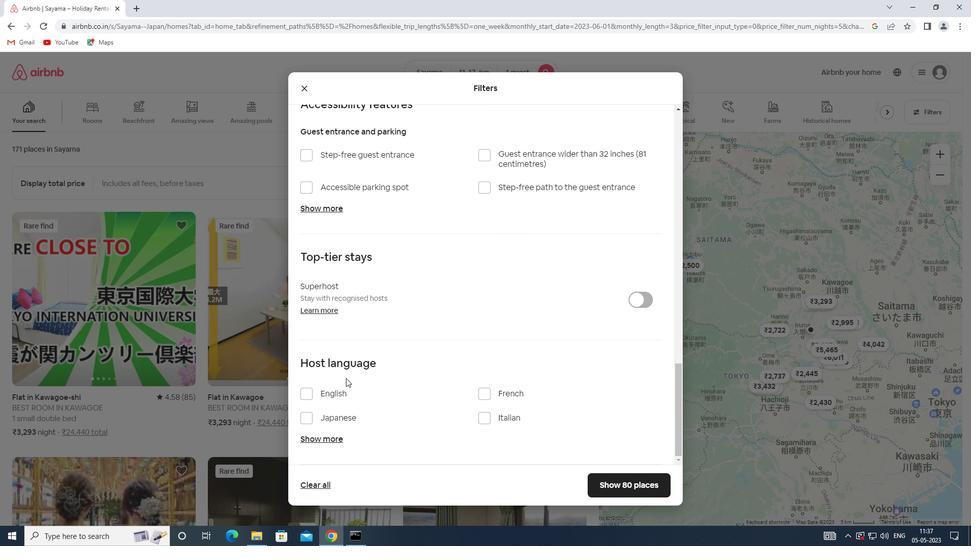 
Action: Mouse pressed left at (335, 398)
Screenshot: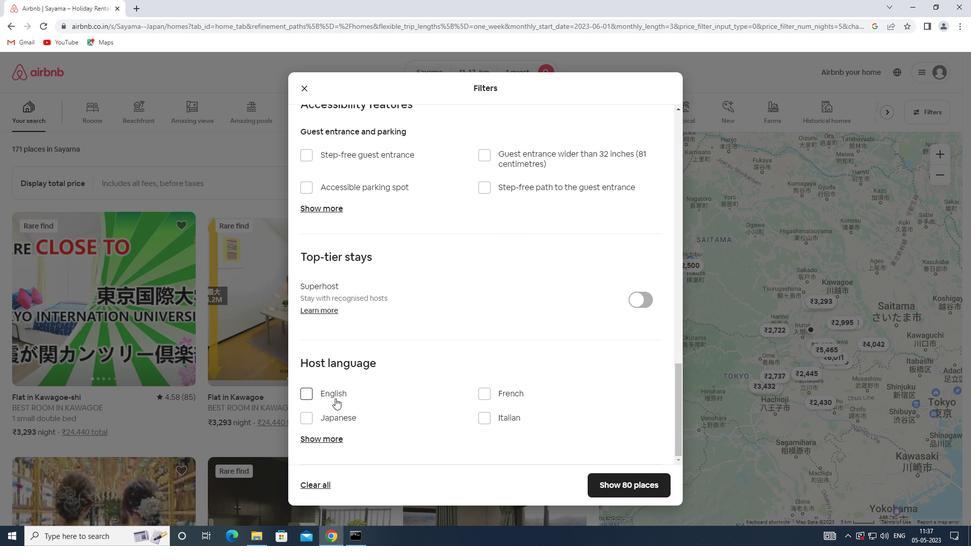 
Action: Mouse moved to (607, 487)
Screenshot: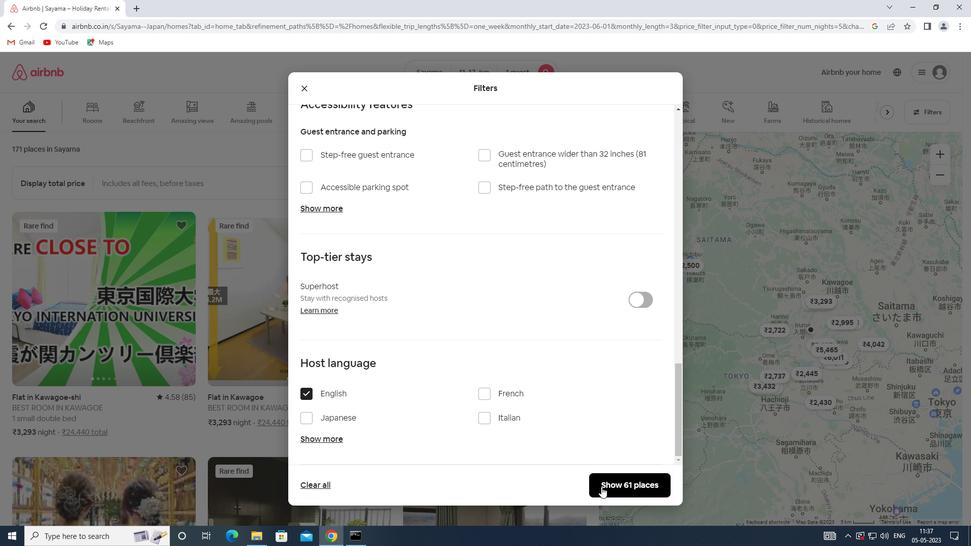
Action: Mouse pressed left at (607, 487)
Screenshot: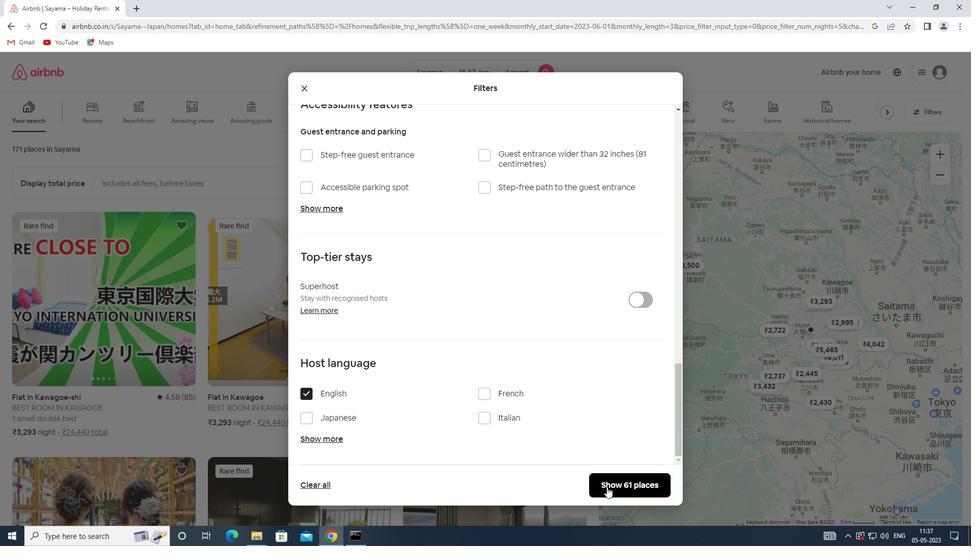 
Action: Mouse moved to (598, 490)
Screenshot: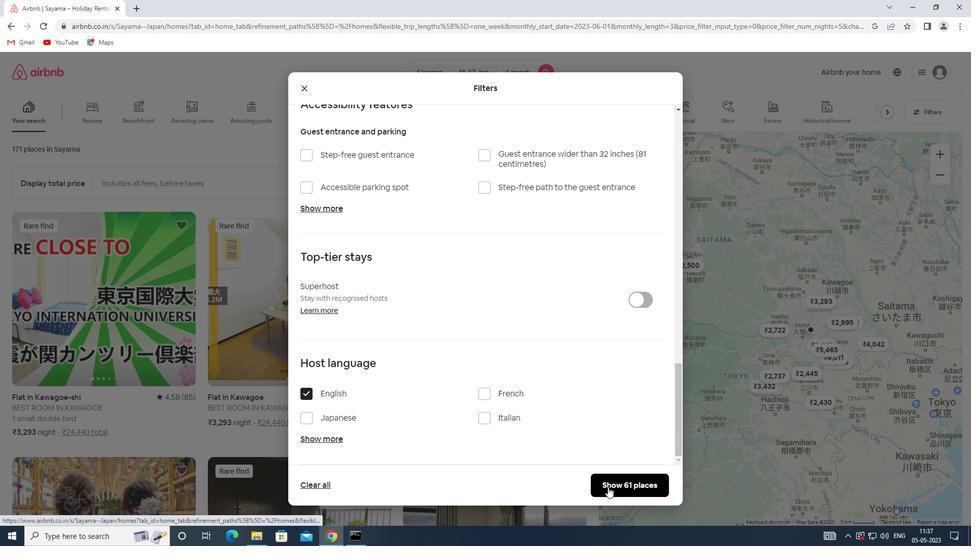 
